 Task: Find connections with filter location Chidawa with filter topic #realestateinvesting with filter profile language French with filter current company Fincare Small Finance Bank with filter school ADITYA INSTITUTE OF TECHNOLOGY & MANAGEMENT, K.Kothuru, Tekkali - 532201, Srikakulam District, A.P(CC-A5) with filter industry Retail Office Equipment with filter service category Budgeting with filter keywords title Reiki Practitioner
Action: Mouse moved to (514, 76)
Screenshot: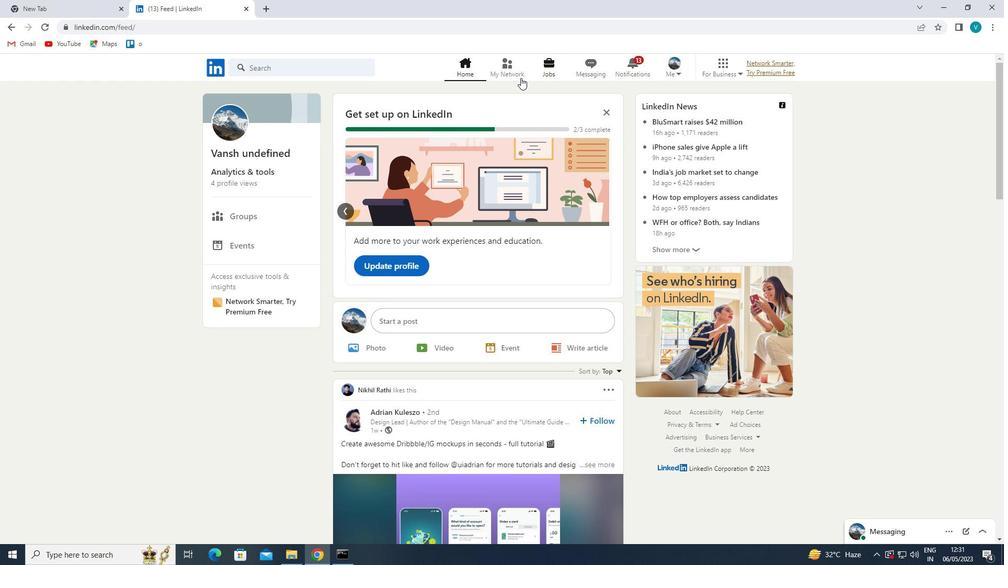 
Action: Mouse pressed left at (514, 76)
Screenshot: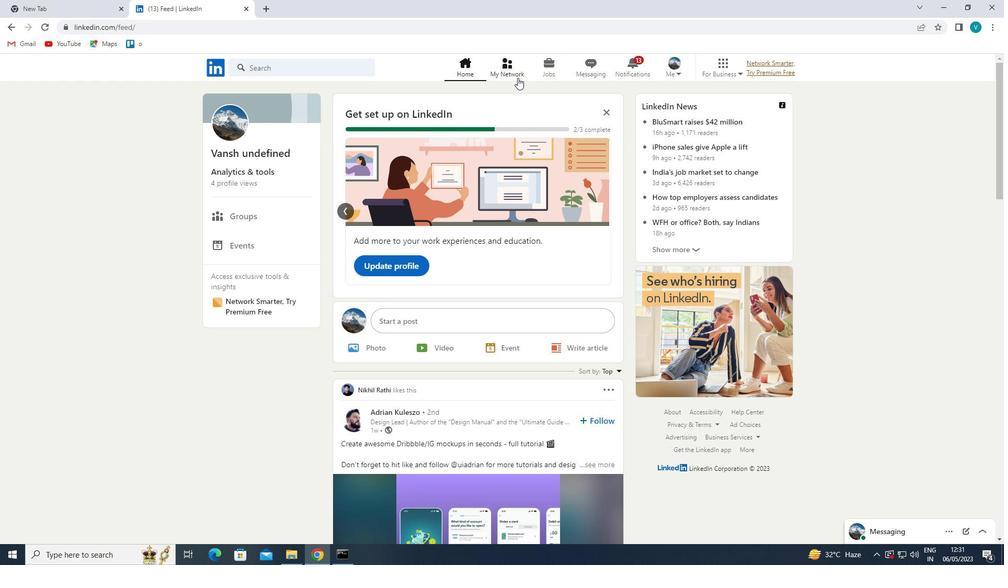 
Action: Mouse moved to (299, 128)
Screenshot: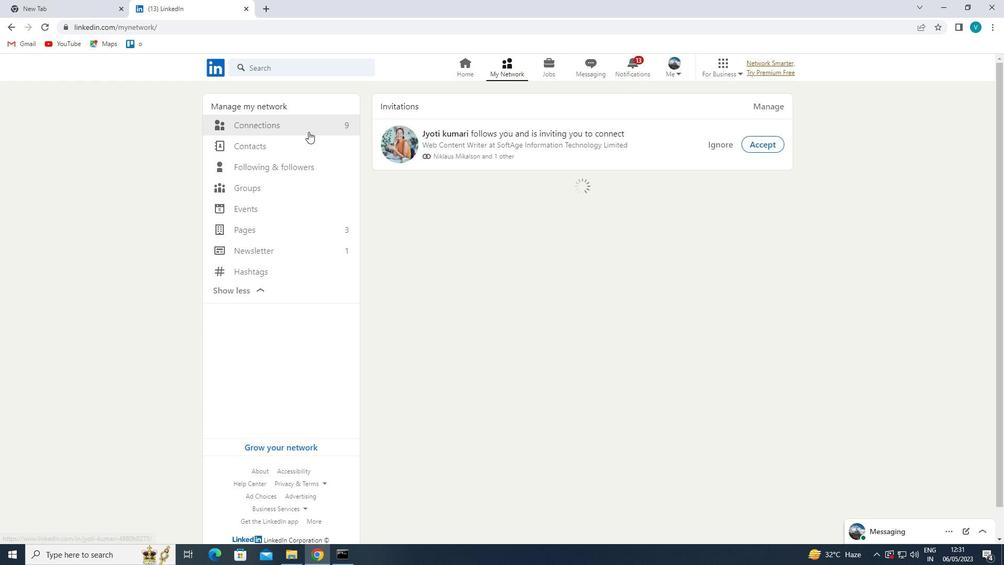 
Action: Mouse pressed left at (299, 128)
Screenshot: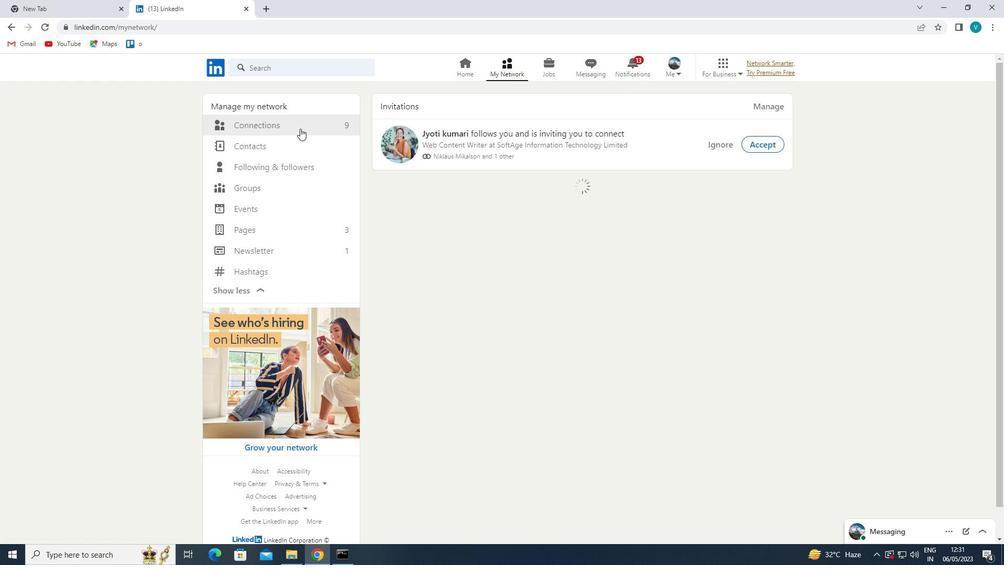 
Action: Mouse moved to (569, 121)
Screenshot: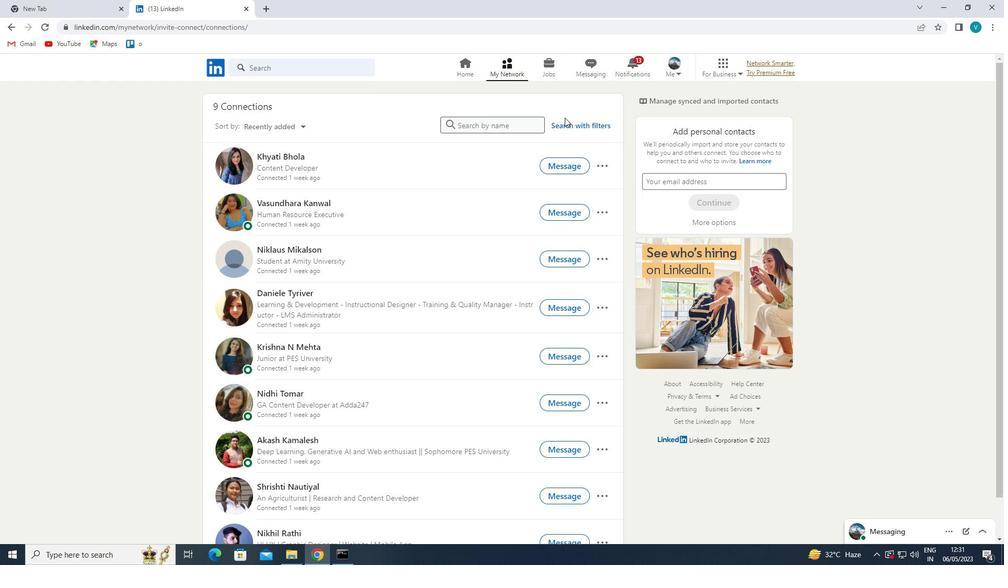 
Action: Mouse pressed left at (569, 121)
Screenshot: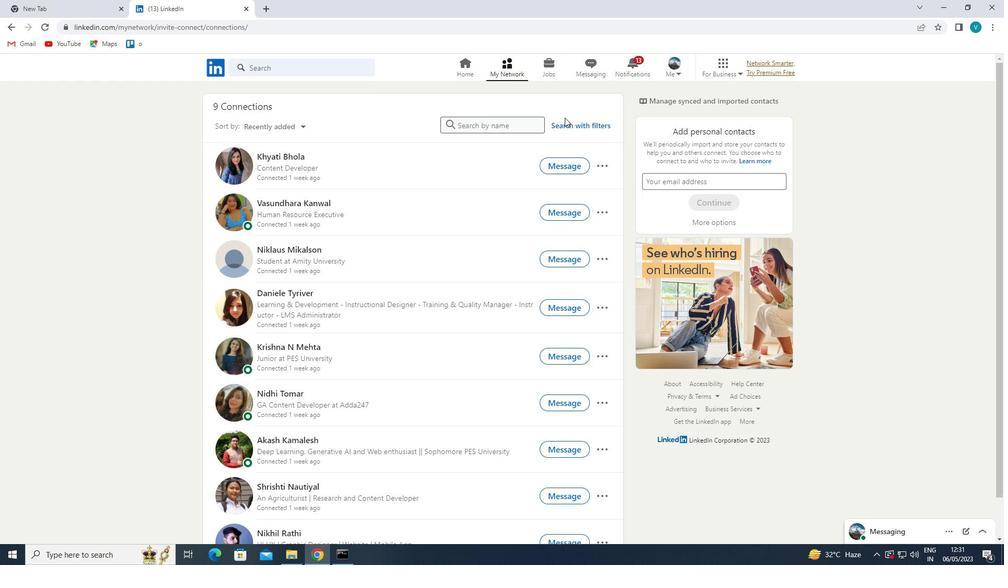 
Action: Mouse moved to (506, 98)
Screenshot: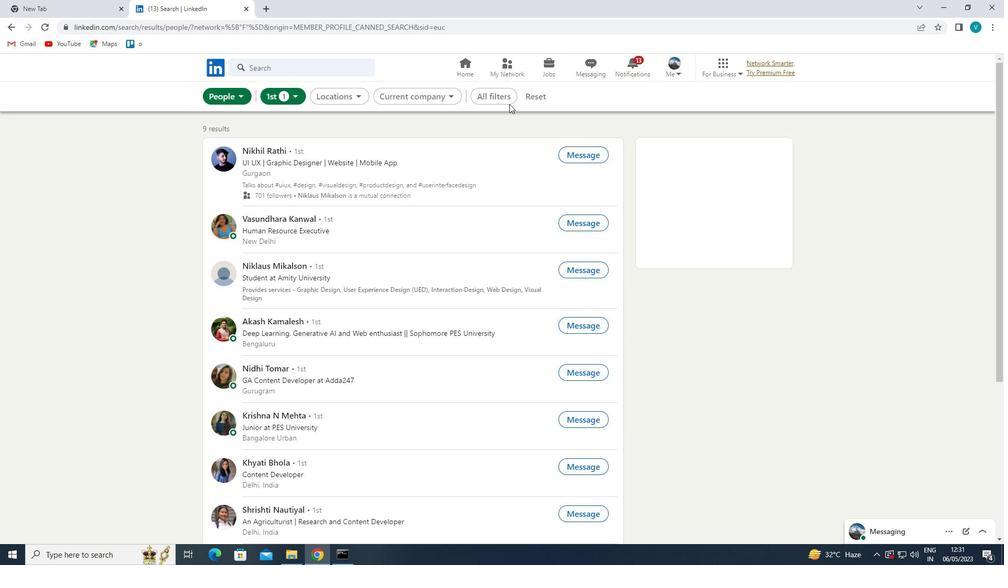 
Action: Mouse pressed left at (506, 98)
Screenshot: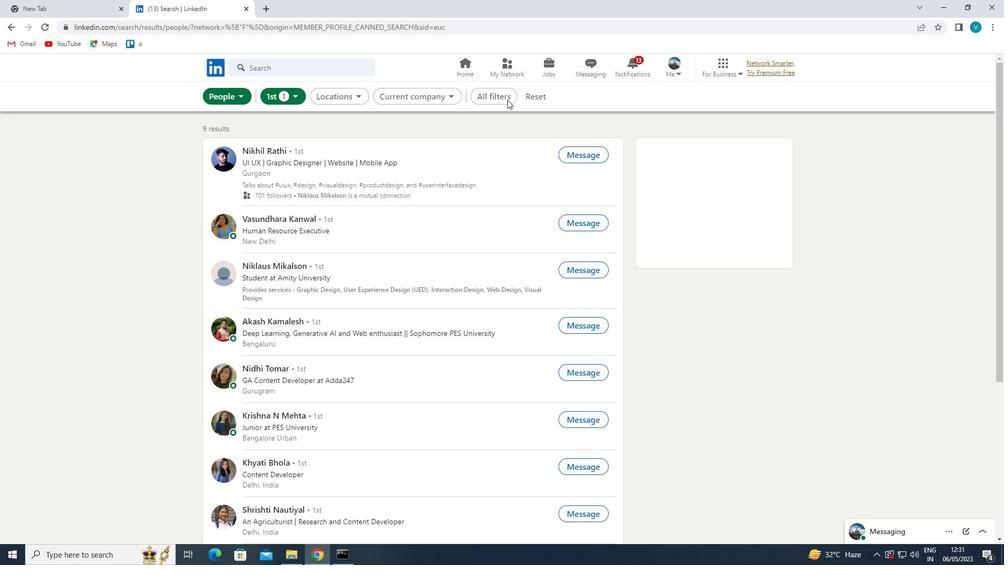 
Action: Mouse moved to (509, 99)
Screenshot: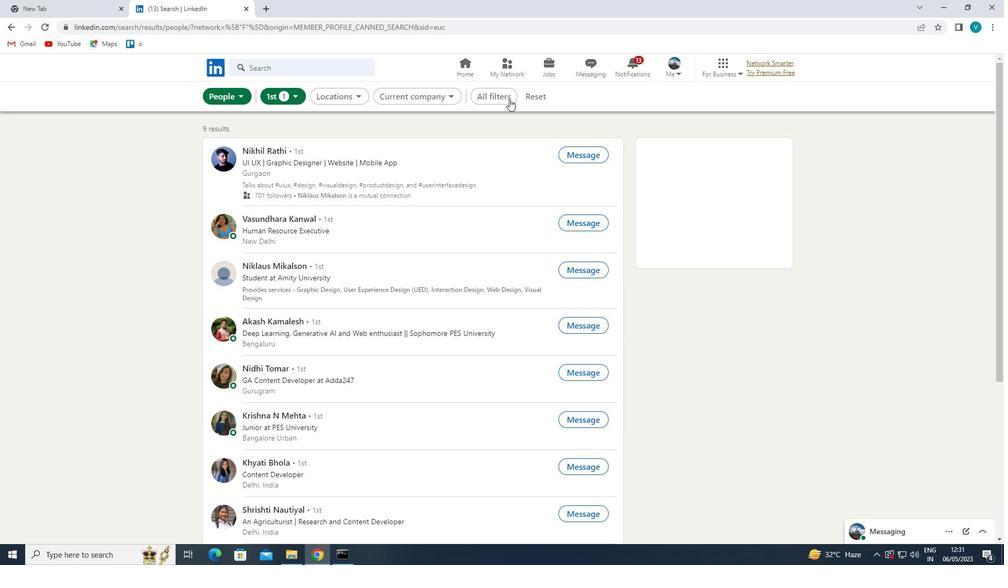 
Action: Mouse pressed left at (509, 99)
Screenshot: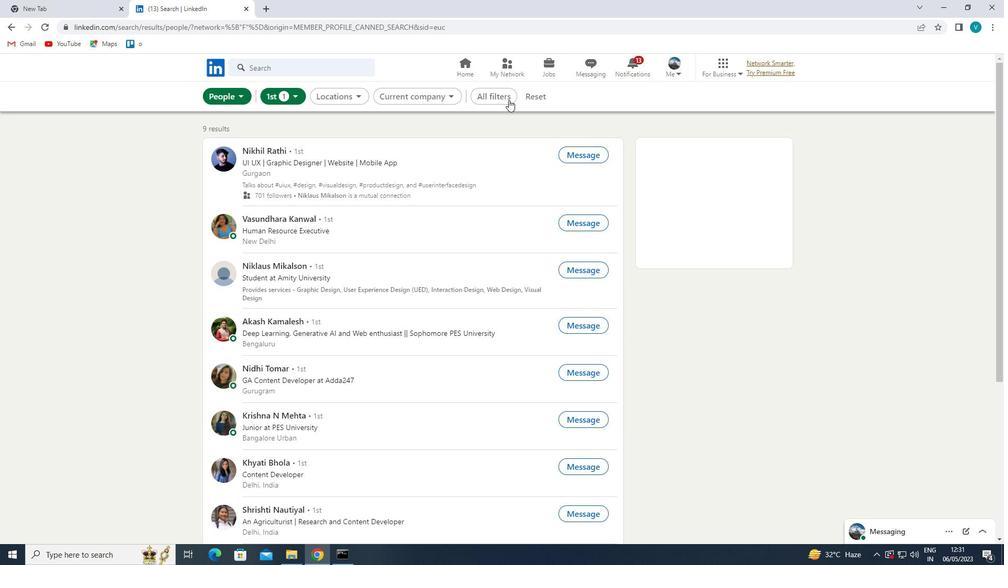 
Action: Mouse moved to (495, 94)
Screenshot: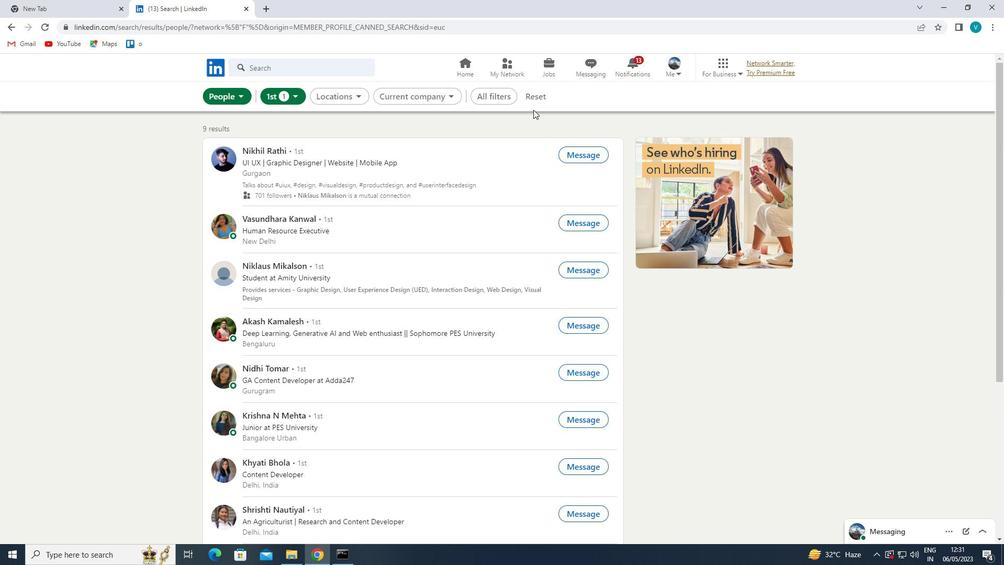 
Action: Mouse pressed left at (495, 94)
Screenshot: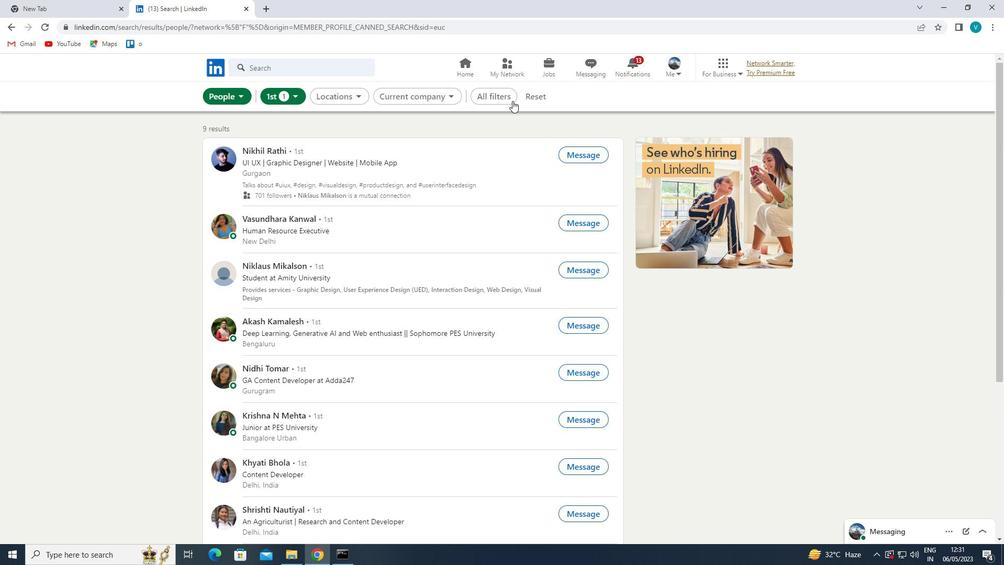 
Action: Mouse moved to (903, 274)
Screenshot: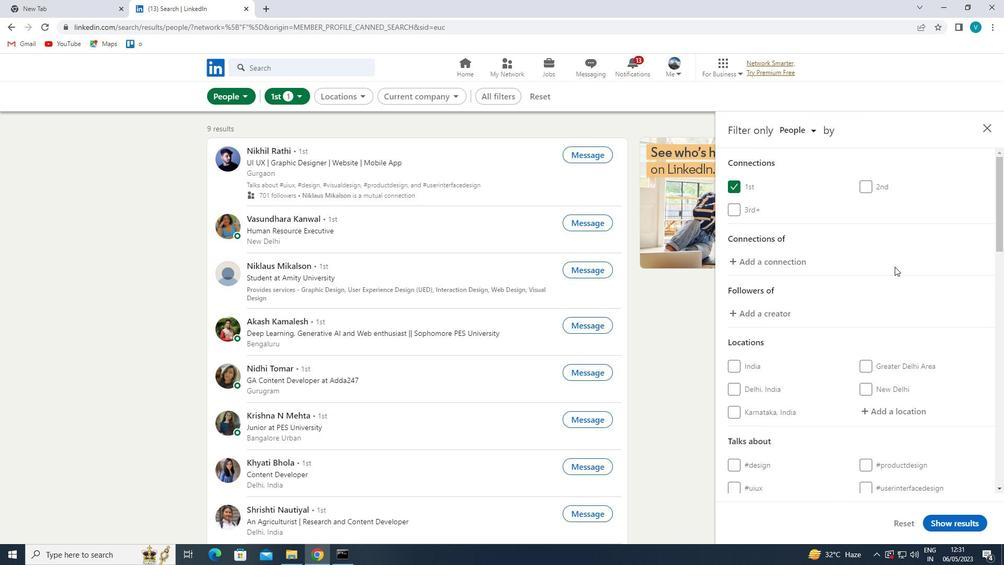 
Action: Mouse scrolled (903, 274) with delta (0, 0)
Screenshot: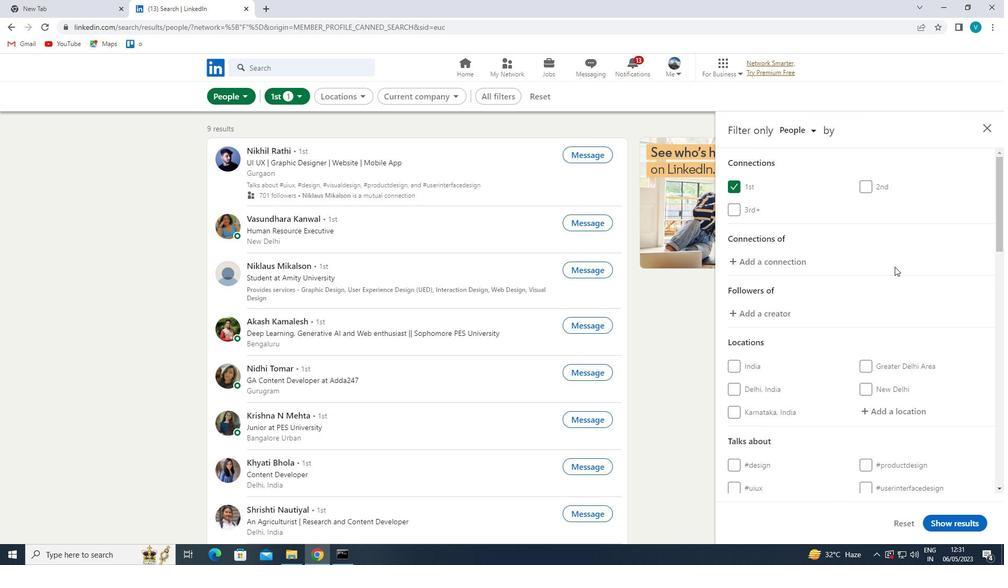
Action: Mouse moved to (903, 275)
Screenshot: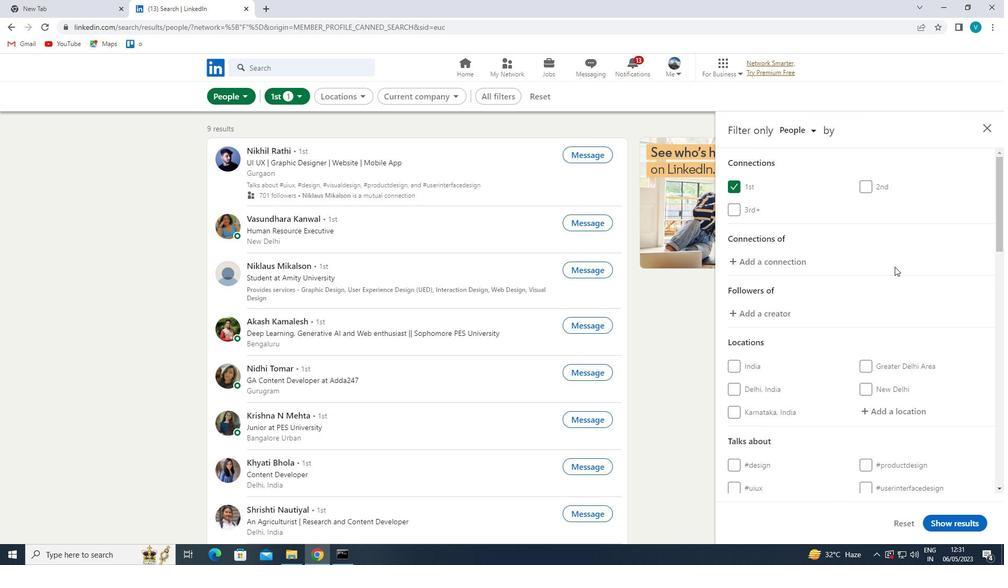
Action: Mouse scrolled (903, 274) with delta (0, 0)
Screenshot: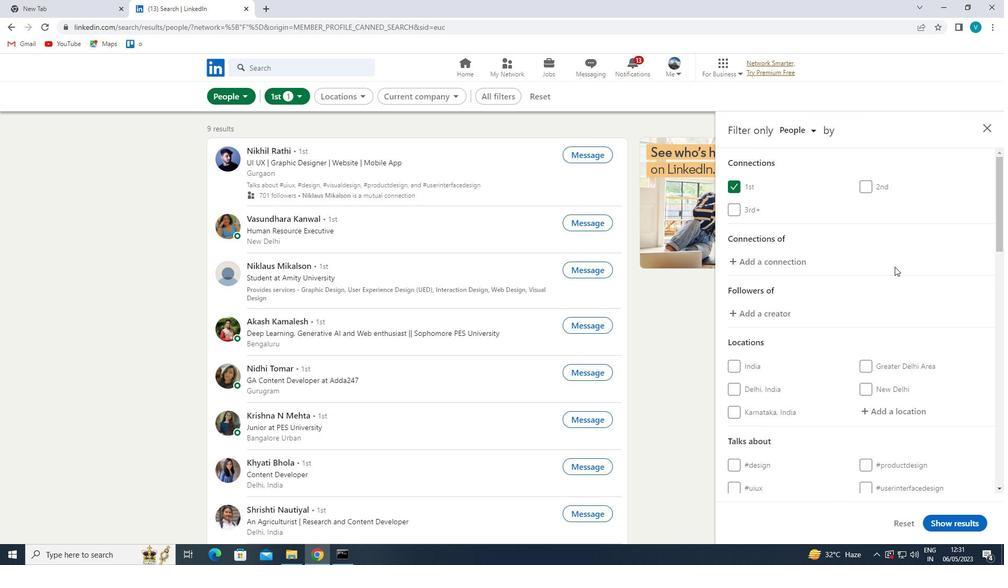 
Action: Mouse moved to (897, 303)
Screenshot: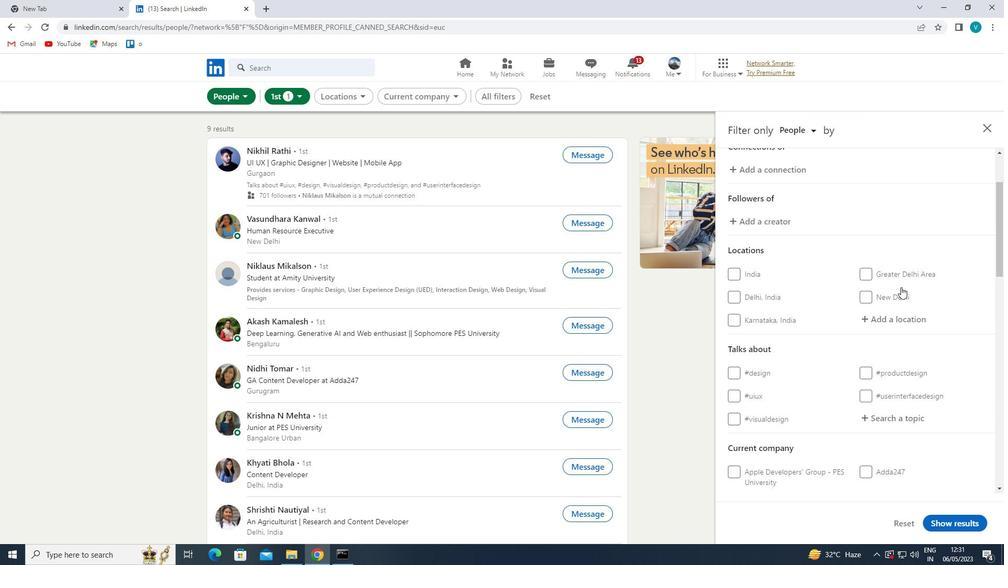 
Action: Mouse pressed left at (897, 303)
Screenshot: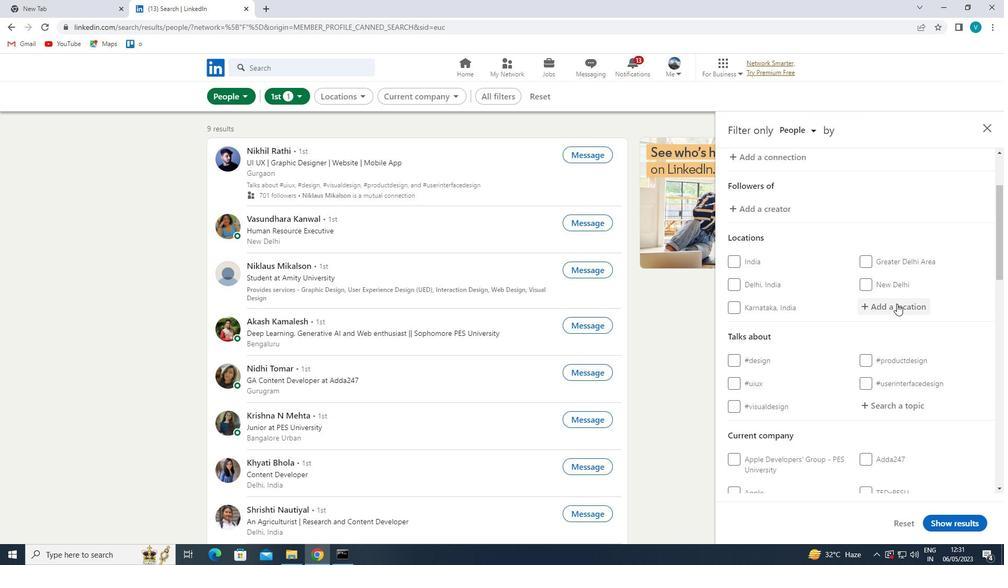 
Action: Mouse moved to (893, 304)
Screenshot: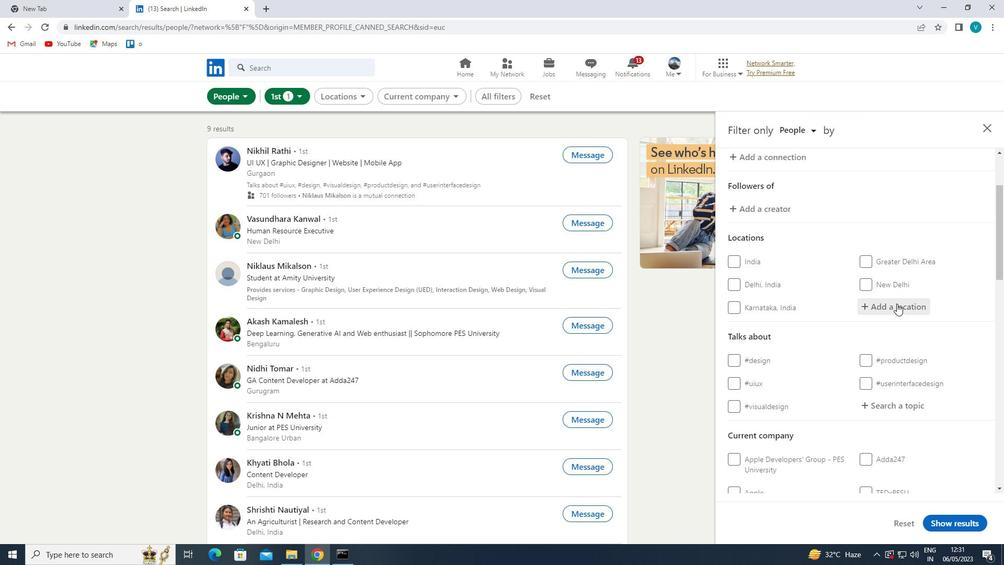 
Action: Key pressed <Key.shift>CHIDAWA
Screenshot: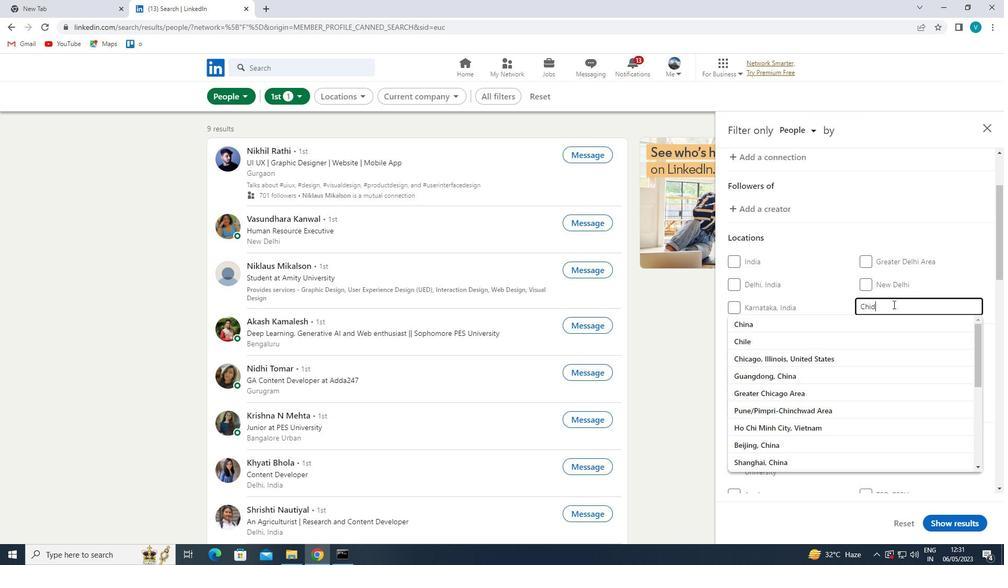 
Action: Mouse moved to (865, 324)
Screenshot: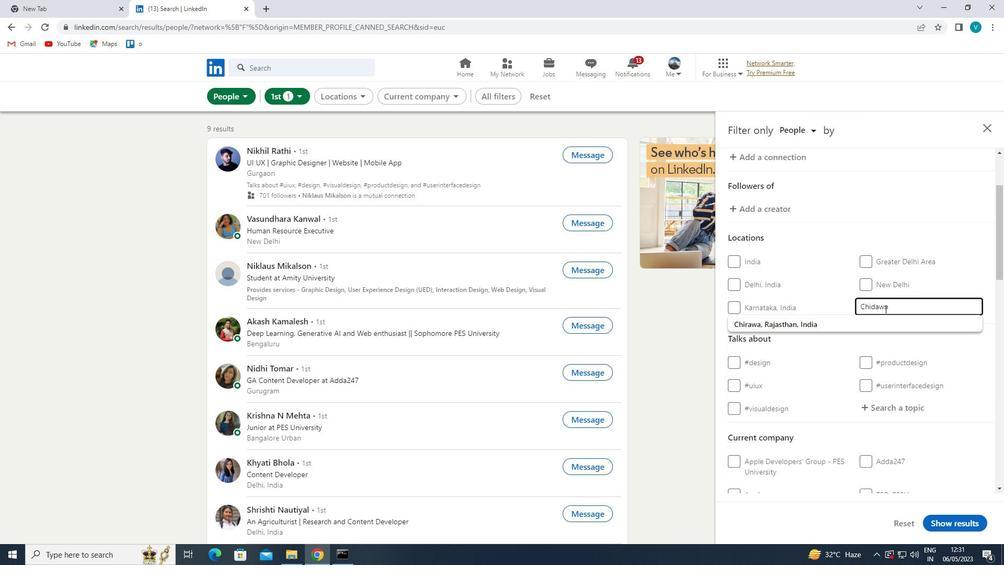 
Action: Mouse pressed left at (865, 324)
Screenshot: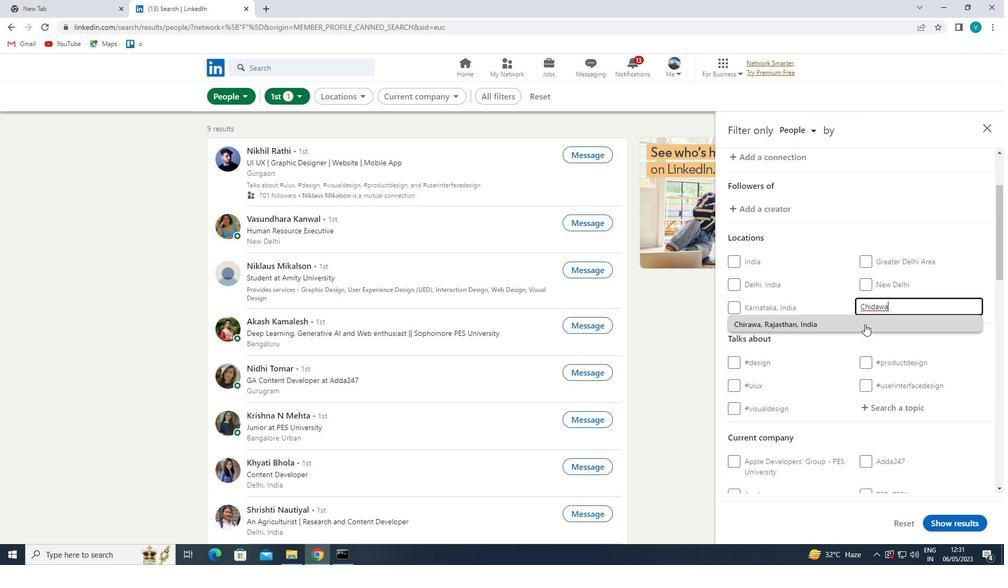 
Action: Mouse moved to (863, 325)
Screenshot: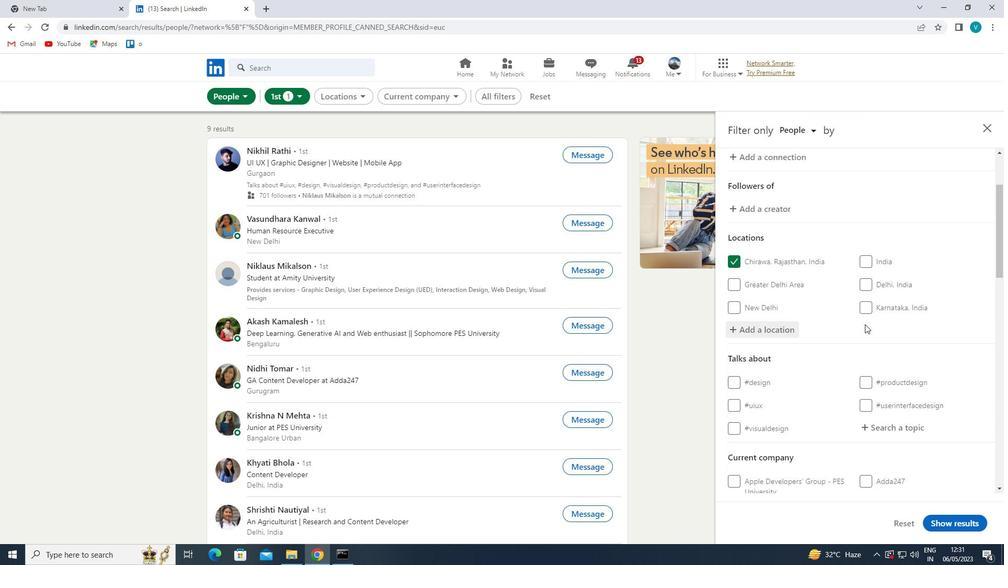 
Action: Mouse scrolled (863, 324) with delta (0, 0)
Screenshot: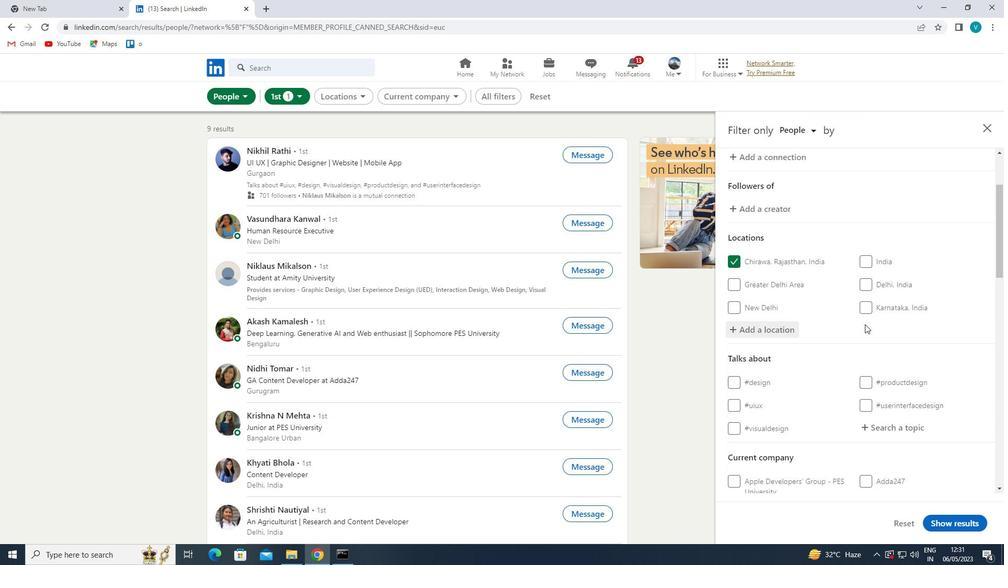 
Action: Mouse scrolled (863, 324) with delta (0, 0)
Screenshot: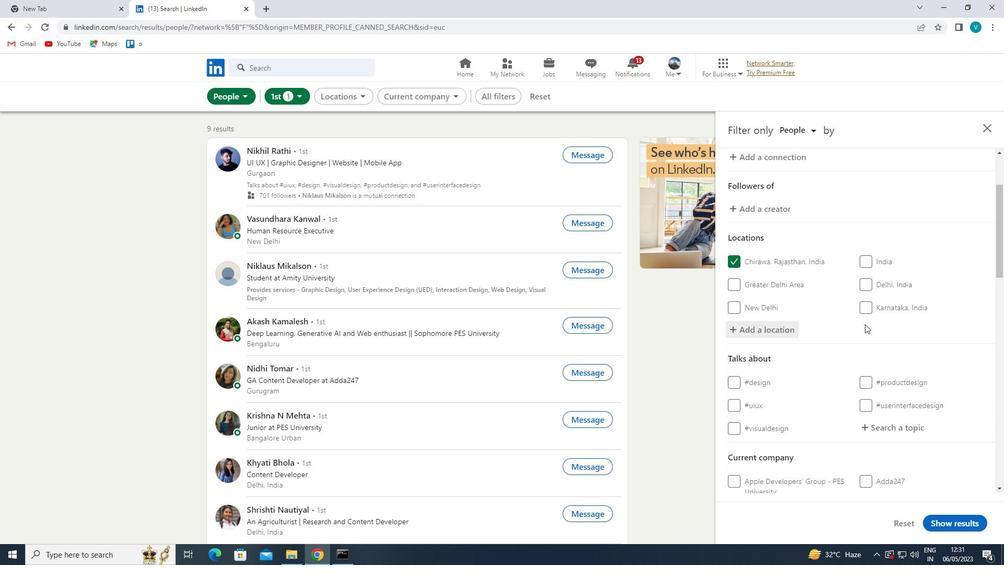 
Action: Mouse moved to (898, 330)
Screenshot: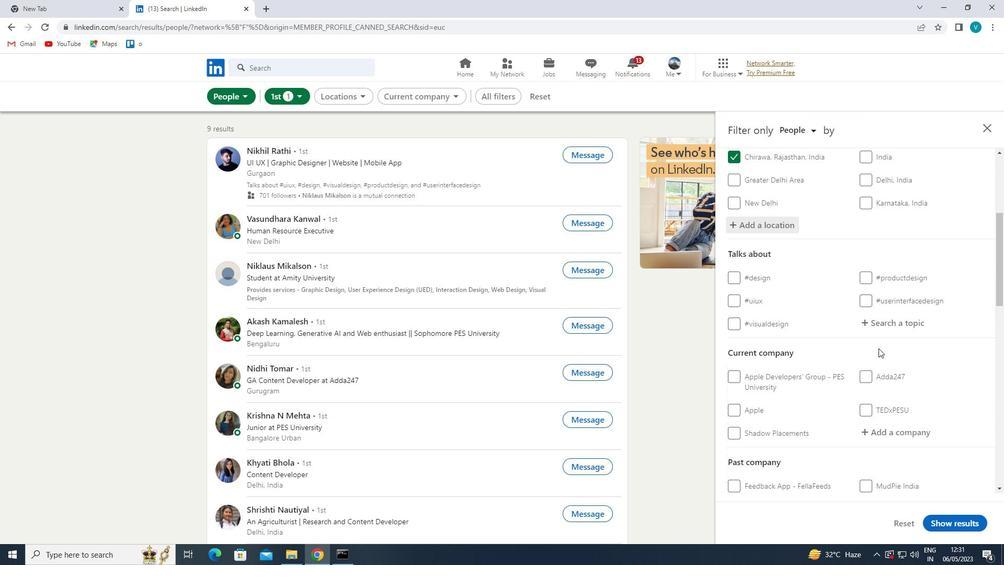 
Action: Mouse pressed left at (898, 330)
Screenshot: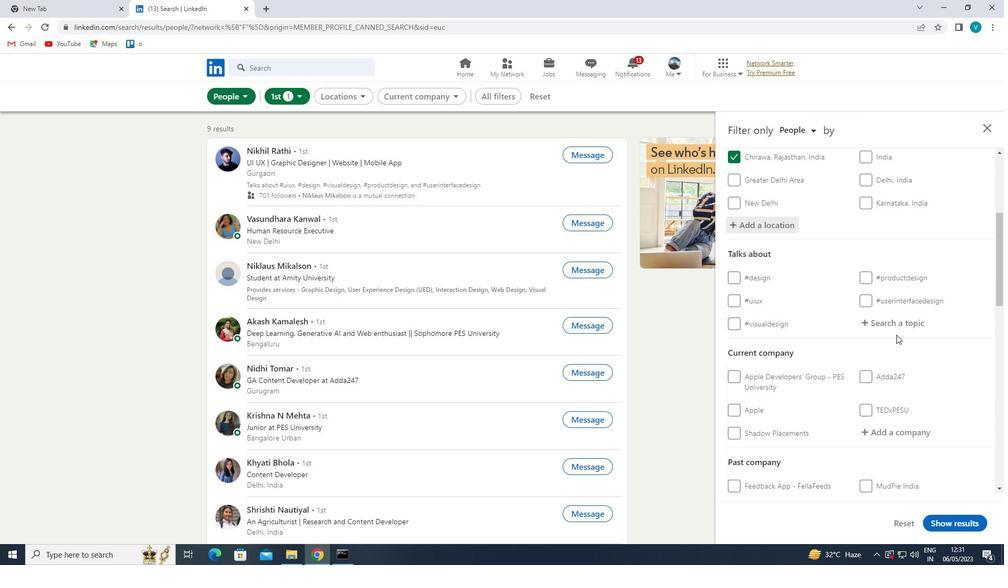 
Action: Mouse moved to (901, 328)
Screenshot: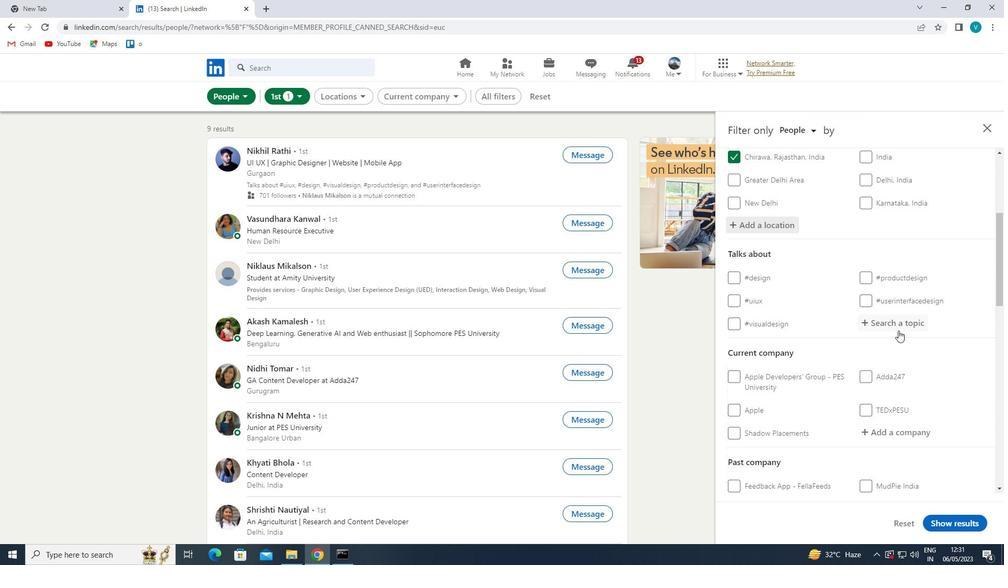 
Action: Key pressed REALEASTAR<Key.backspace>TEINVESTING
Screenshot: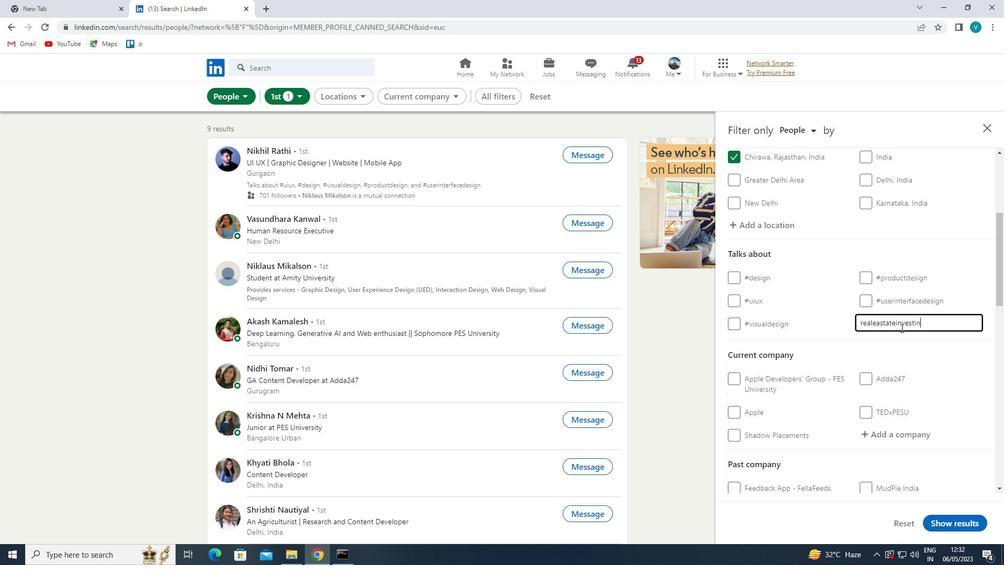 
Action: Mouse moved to (875, 342)
Screenshot: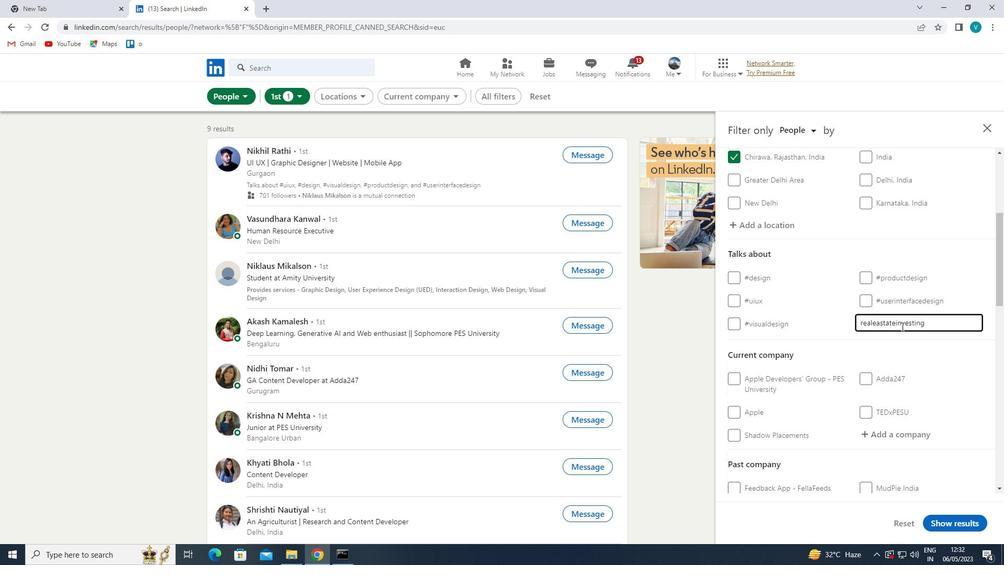 
Action: Mouse pressed left at (875, 342)
Screenshot: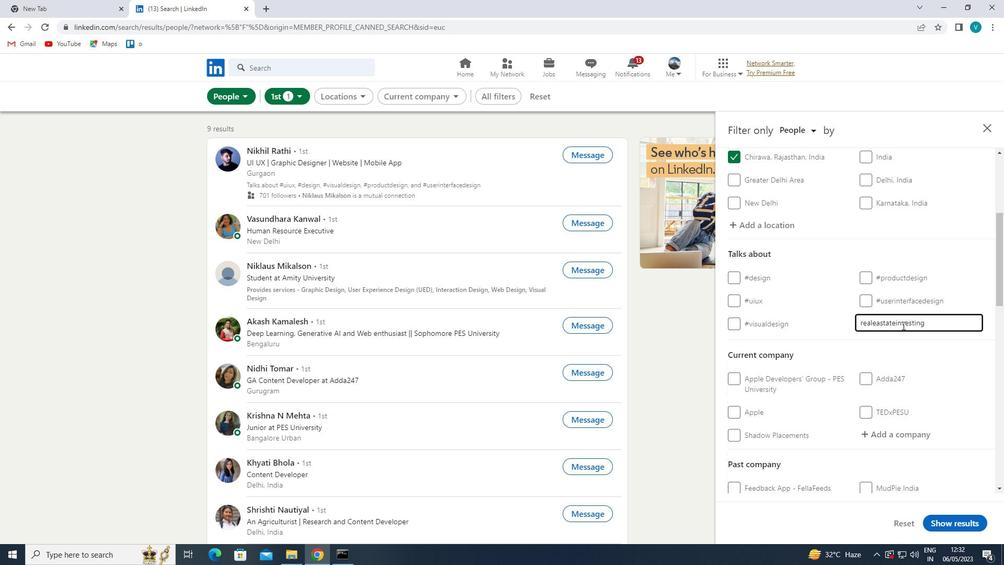 
Action: Mouse scrolled (875, 342) with delta (0, 0)
Screenshot: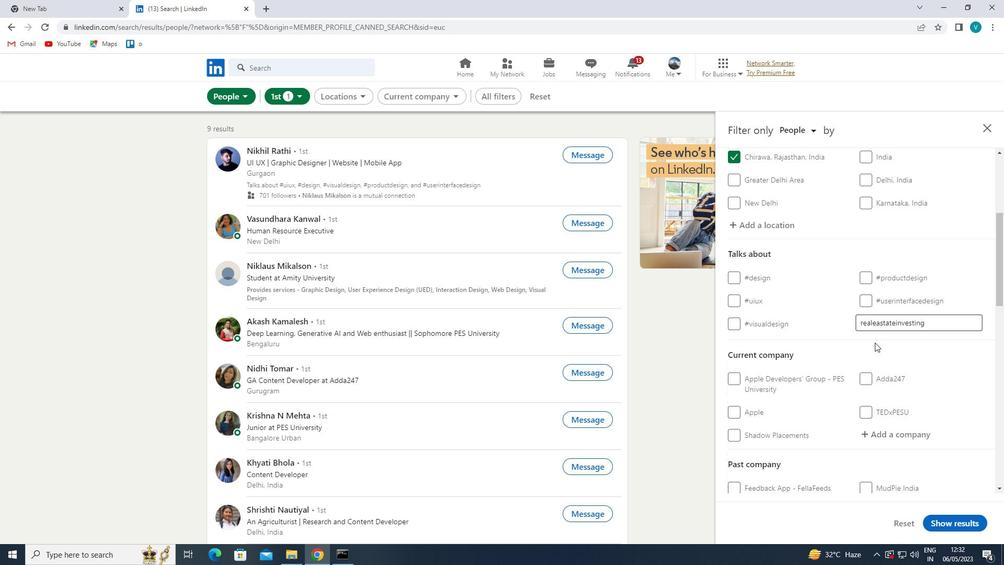 
Action: Mouse scrolled (875, 342) with delta (0, 0)
Screenshot: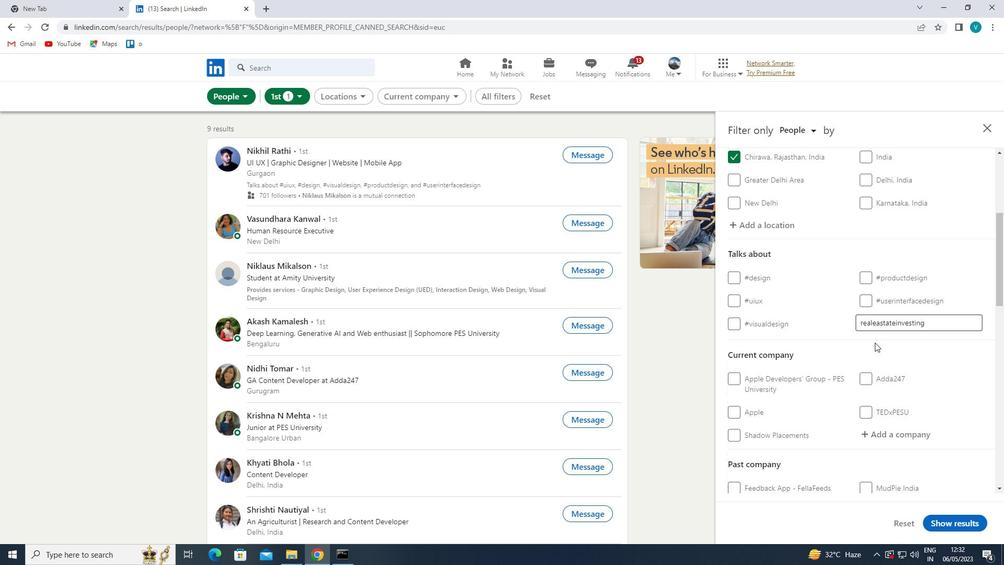 
Action: Mouse moved to (895, 337)
Screenshot: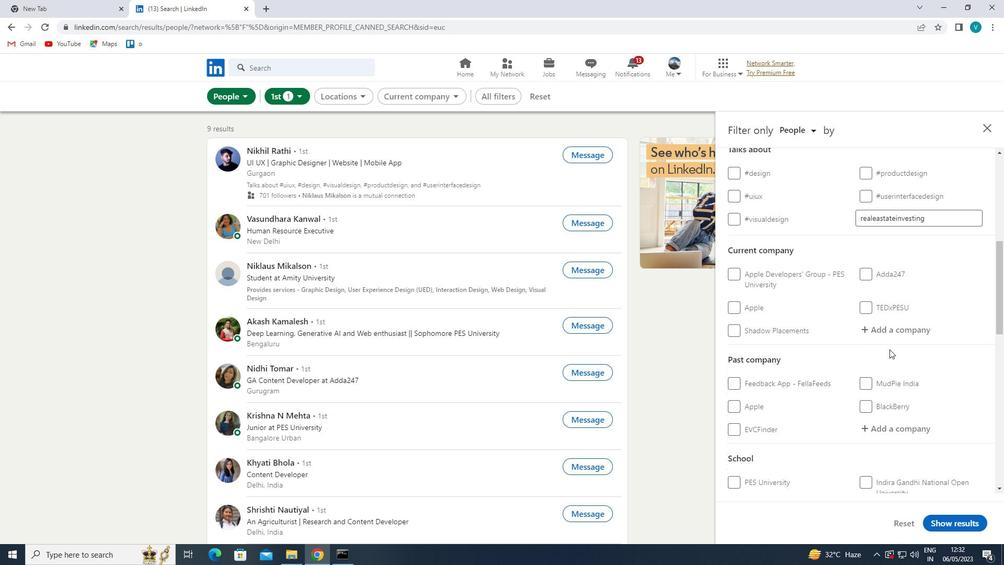 
Action: Mouse pressed left at (895, 337)
Screenshot: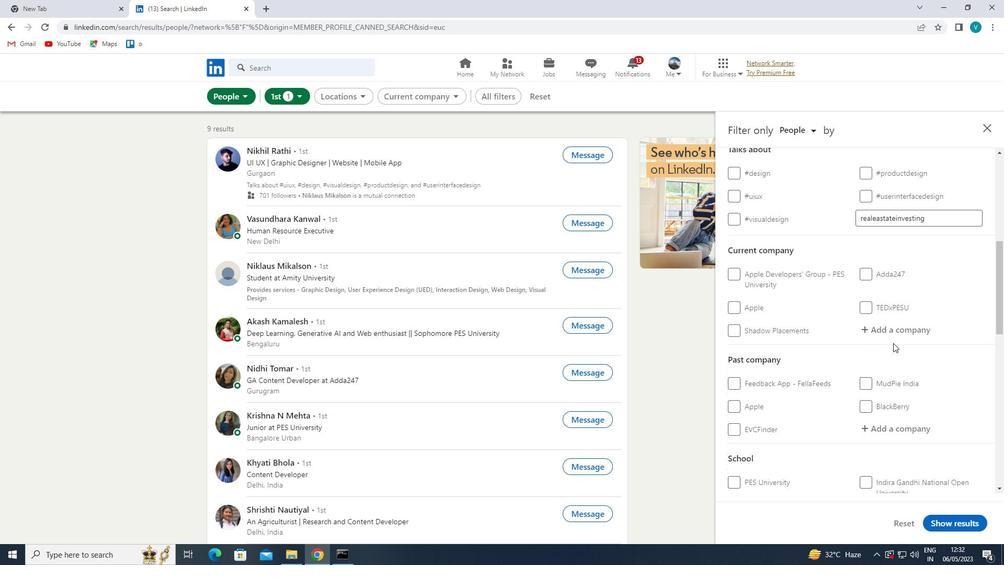 
Action: Mouse moved to (898, 334)
Screenshot: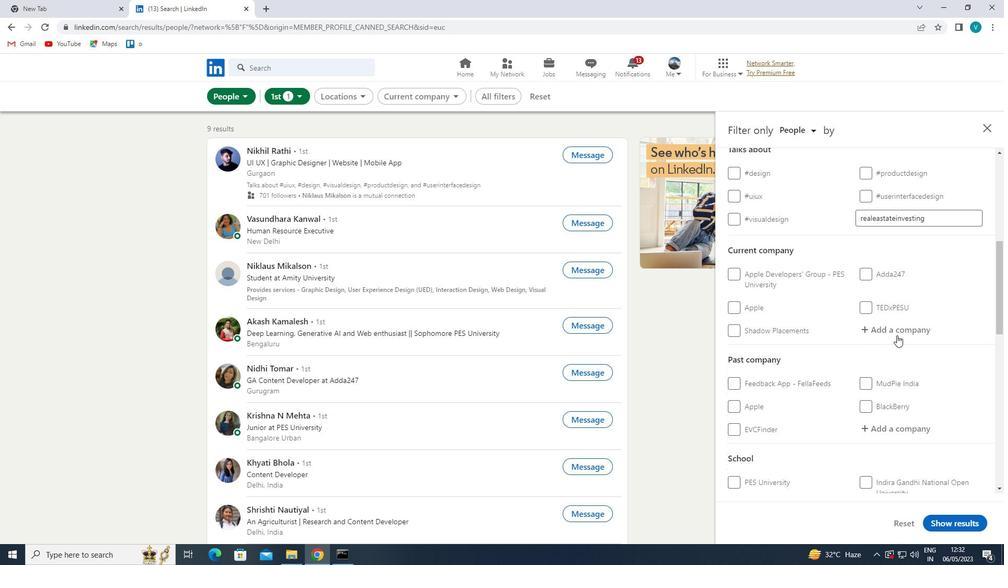 
Action: Mouse pressed left at (898, 334)
Screenshot: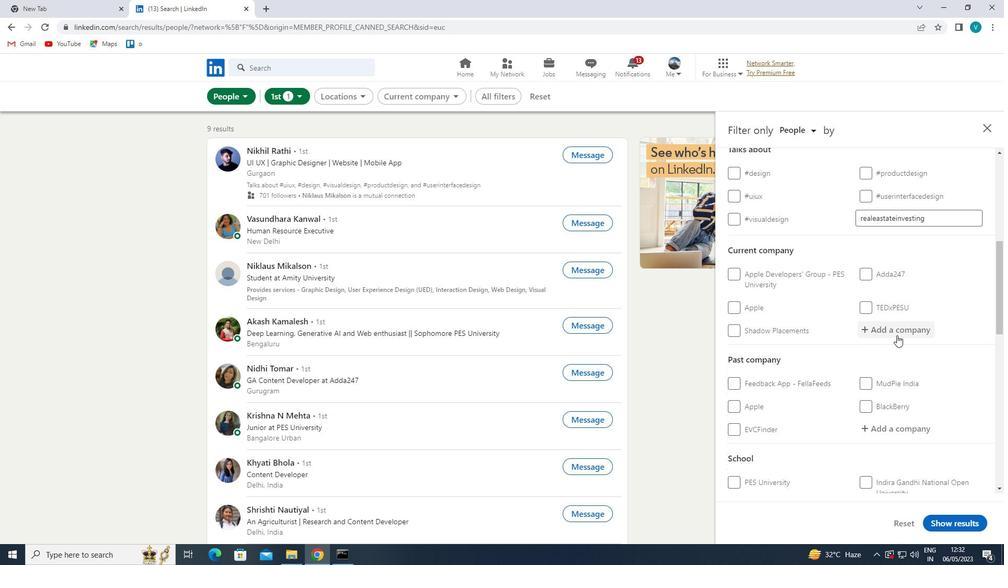 
Action: Key pressed <Key.shift>FINCARE
Screenshot: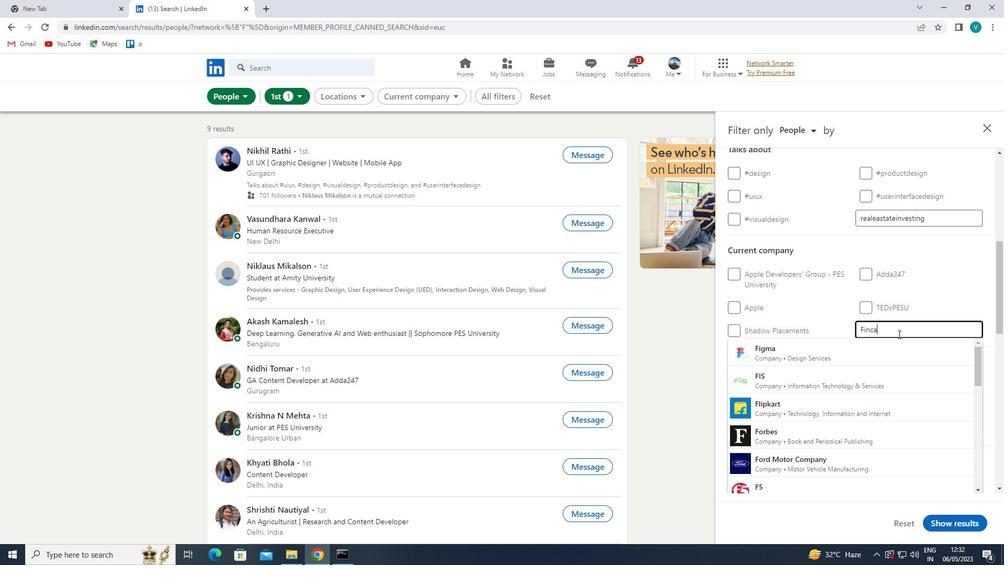
Action: Mouse moved to (888, 341)
Screenshot: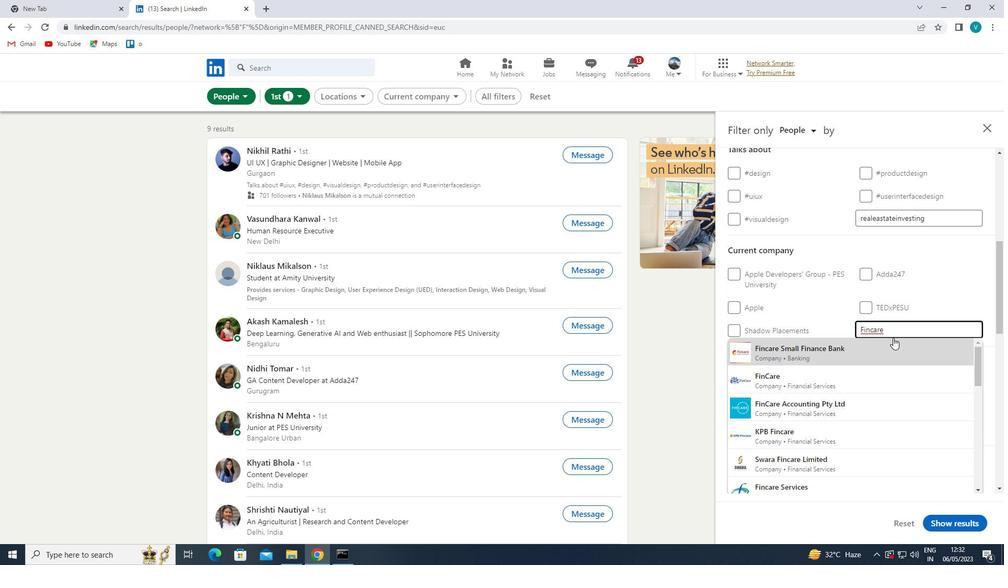 
Action: Mouse pressed left at (888, 341)
Screenshot: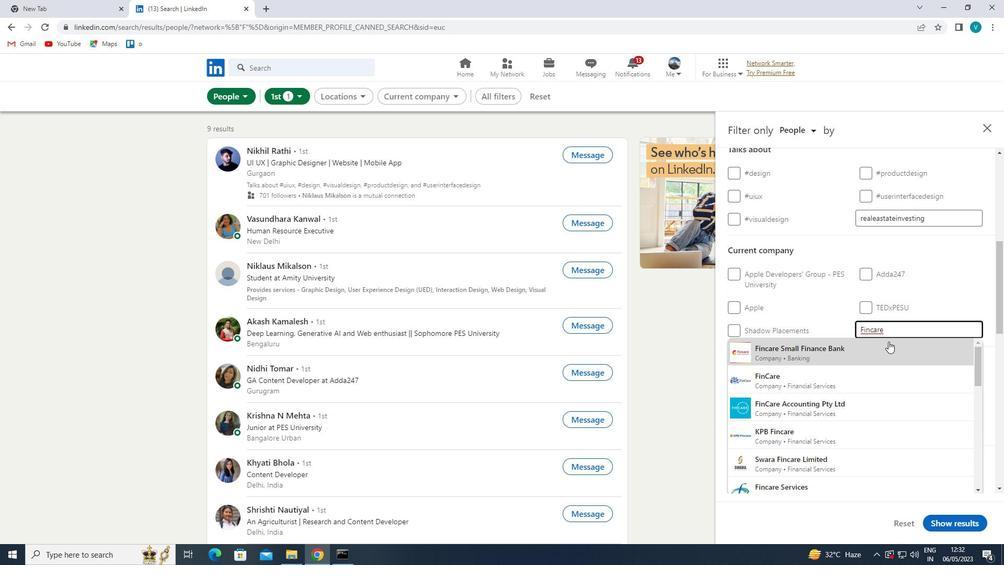 
Action: Mouse scrolled (888, 341) with delta (0, 0)
Screenshot: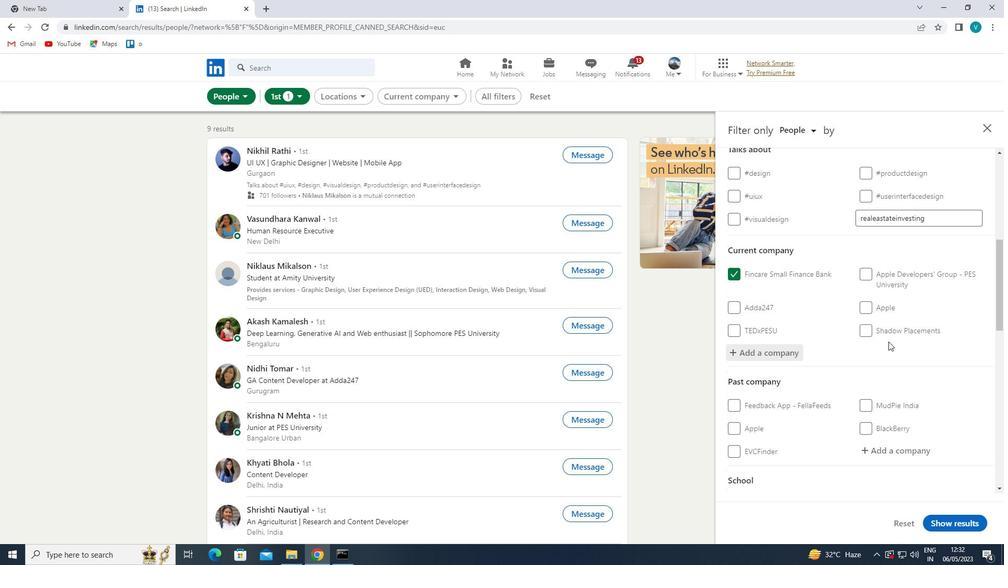 
Action: Mouse scrolled (888, 341) with delta (0, 0)
Screenshot: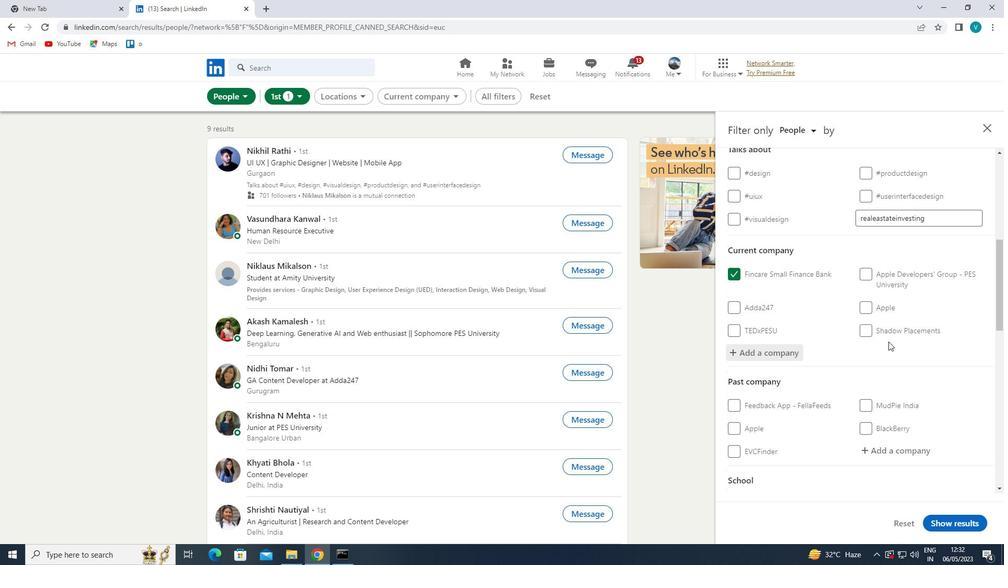 
Action: Mouse moved to (888, 342)
Screenshot: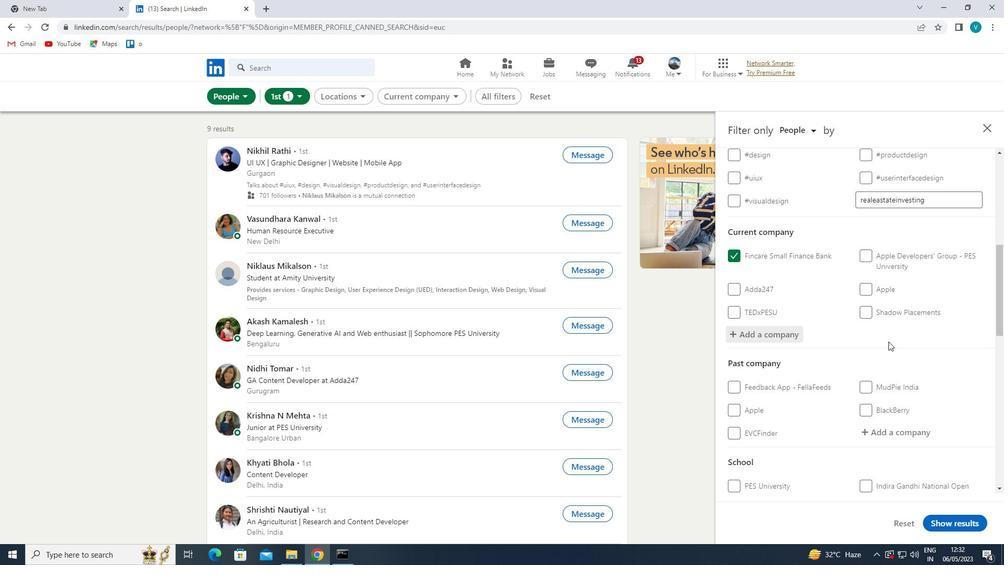 
Action: Mouse scrolled (888, 341) with delta (0, 0)
Screenshot: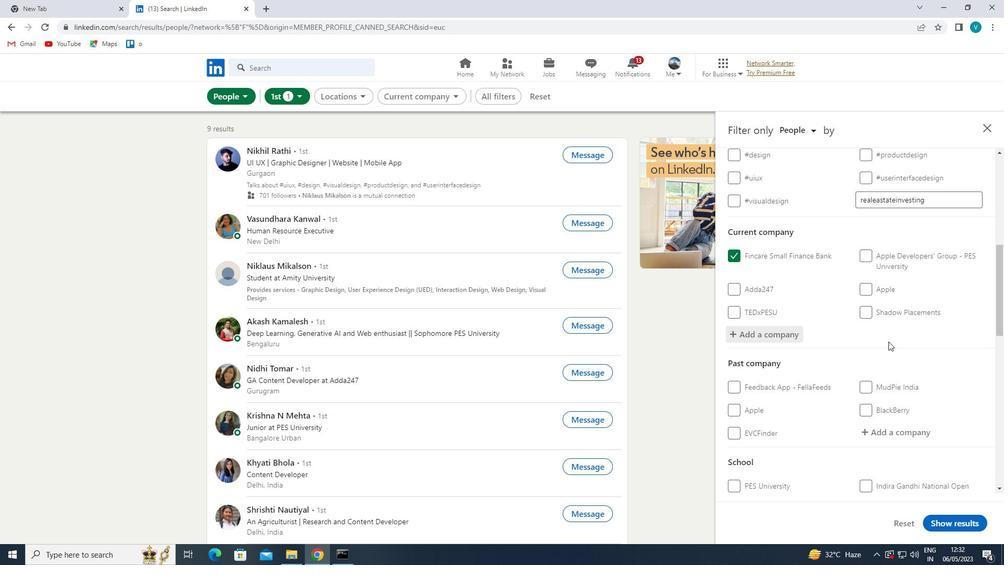 
Action: Mouse moved to (890, 345)
Screenshot: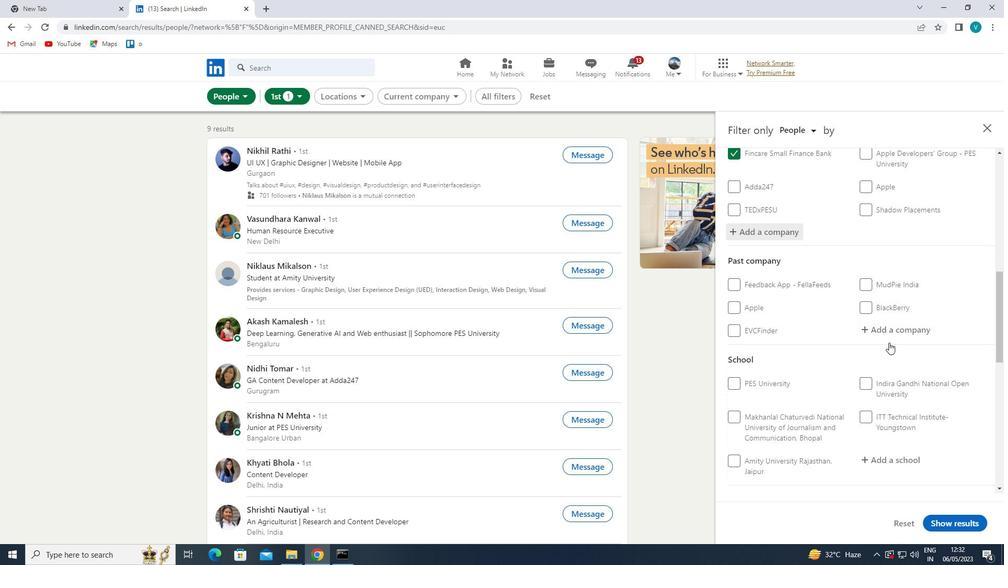 
Action: Mouse scrolled (890, 344) with delta (0, 0)
Screenshot: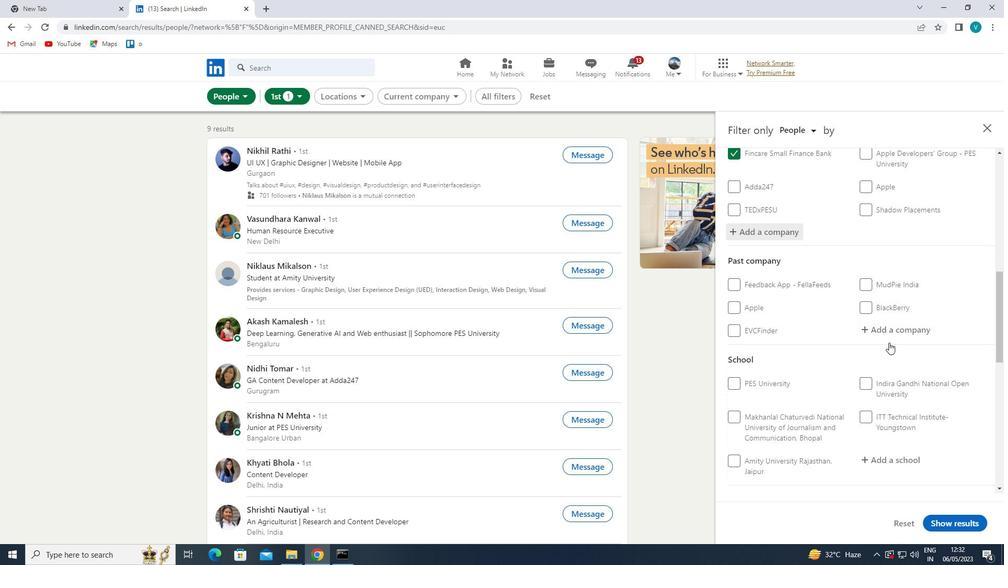 
Action: Mouse moved to (893, 368)
Screenshot: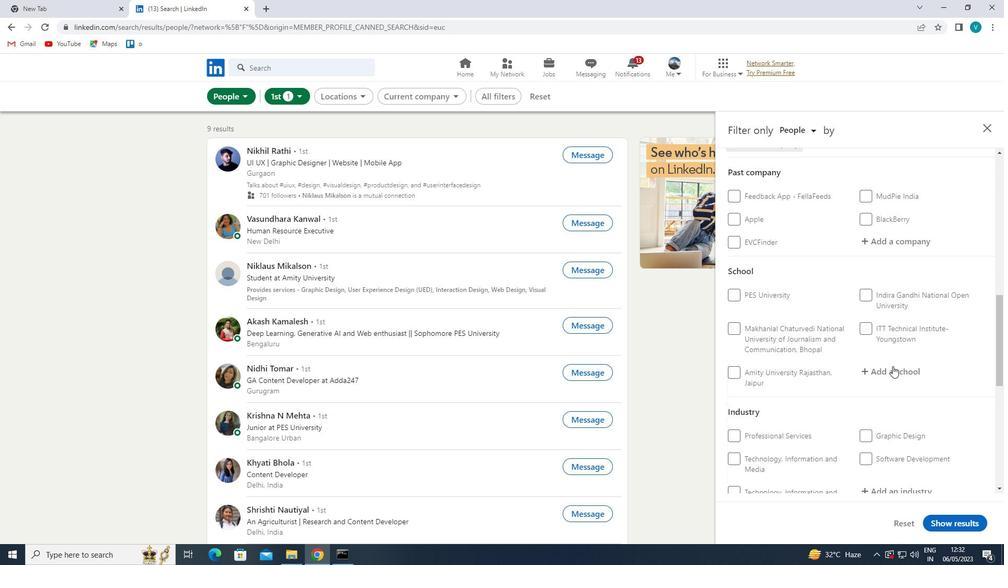 
Action: Mouse pressed left at (893, 368)
Screenshot: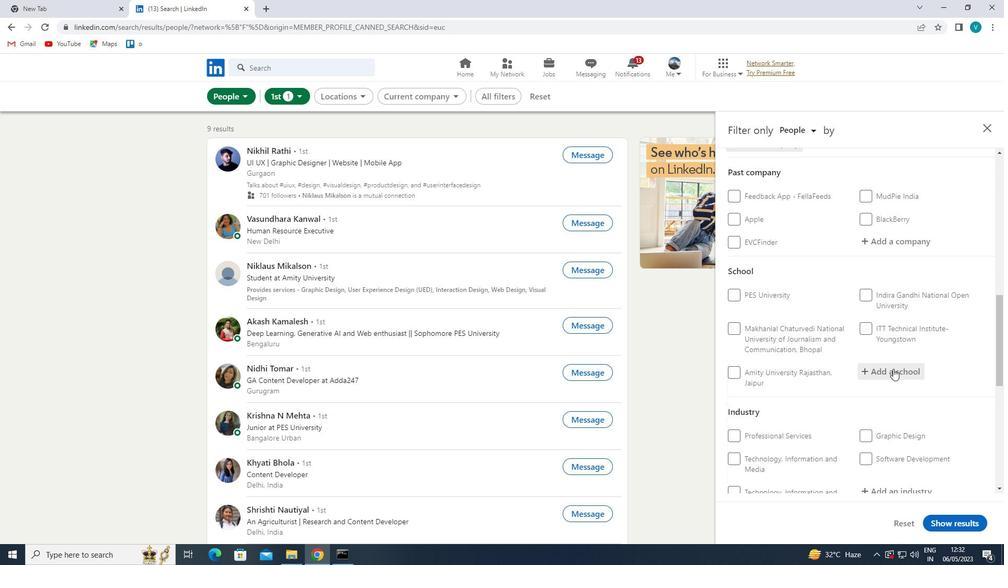 
Action: Key pressed <Key.shift>ADITYA
Screenshot: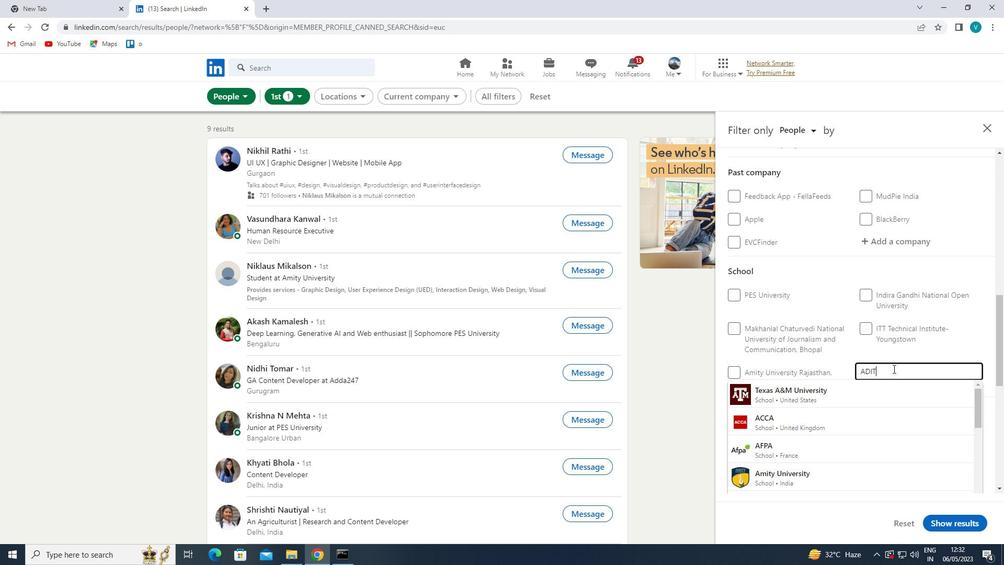 
Action: Mouse moved to (893, 369)
Screenshot: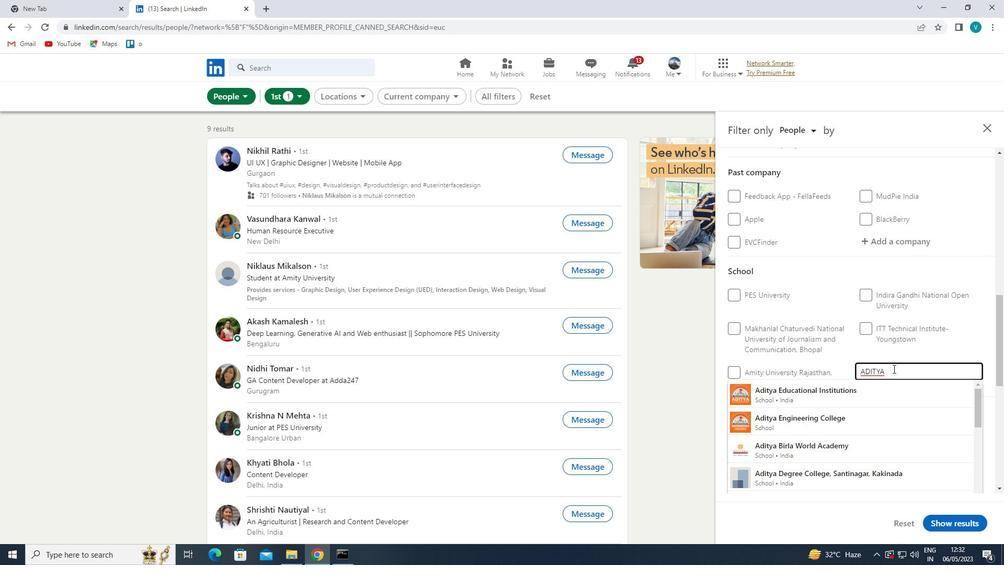 
Action: Key pressed <Key.space>
Screenshot: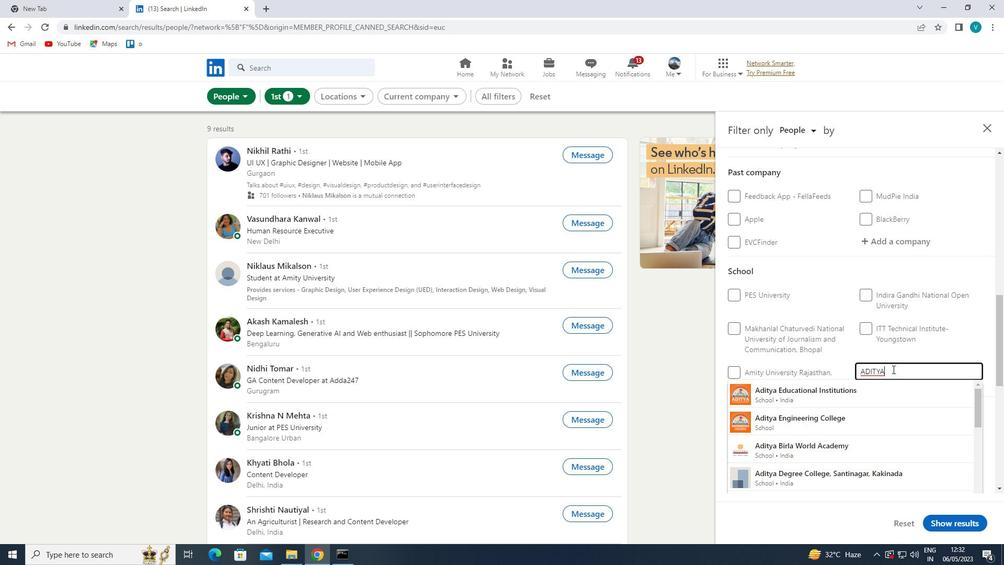
Action: Mouse moved to (893, 369)
Screenshot: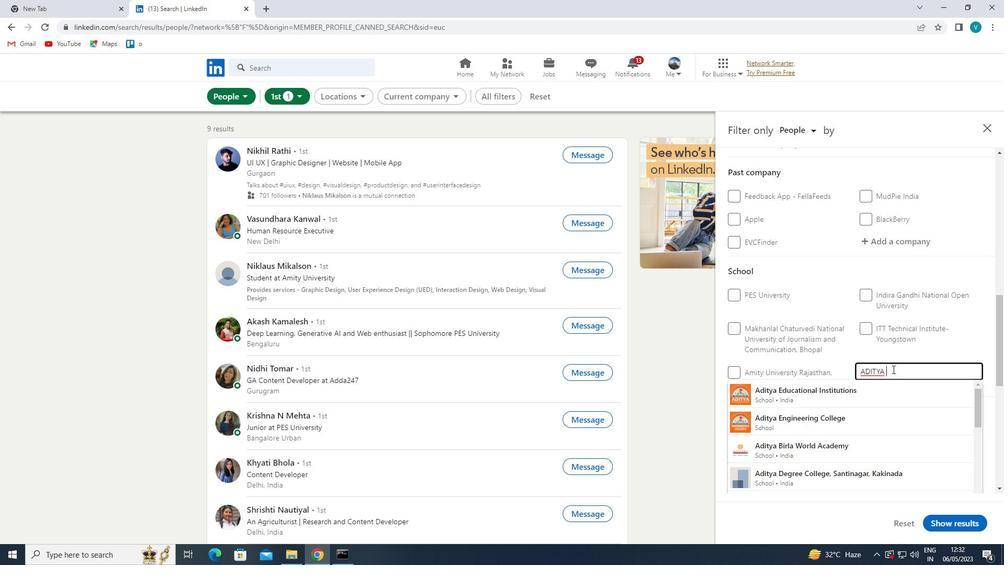 
Action: Key pressed <Key.shift><Key.shift><Key.shift><Key.shift>INSTI
Screenshot: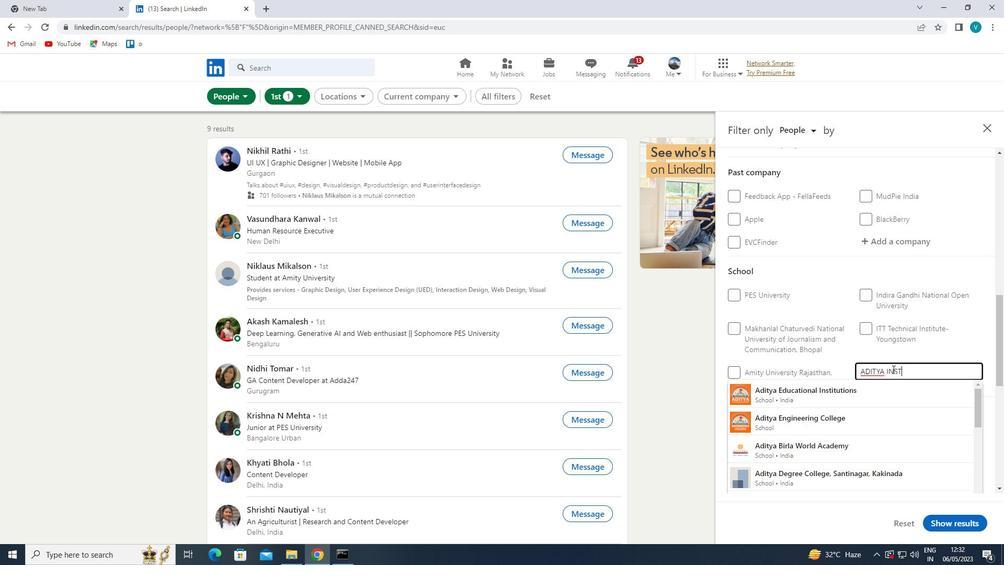 
Action: Mouse moved to (892, 369)
Screenshot: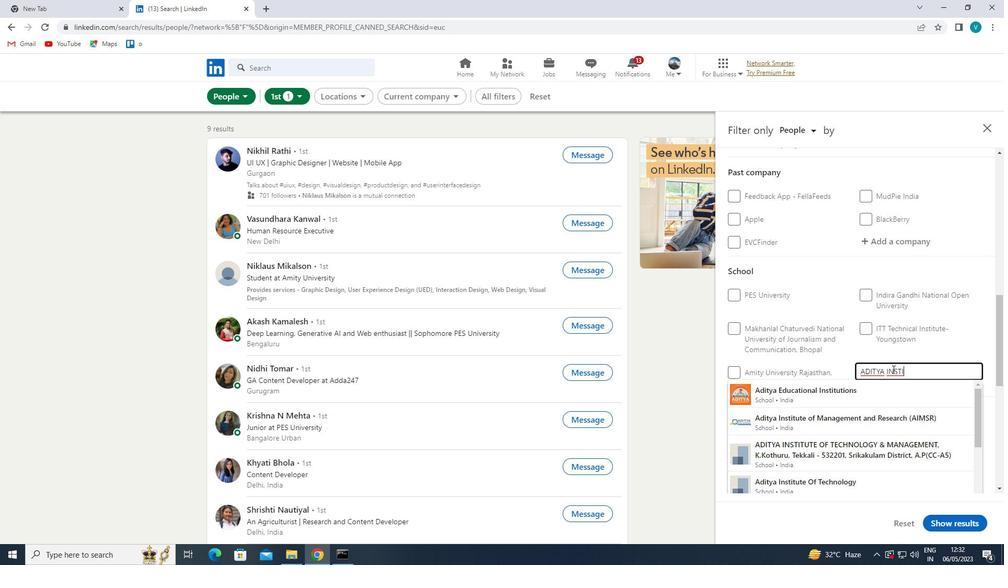 
Action: Key pressed <Key.shift>TU<Key.shift>TE<Key.space><Key.shift>OF<Key.space>
Screenshot: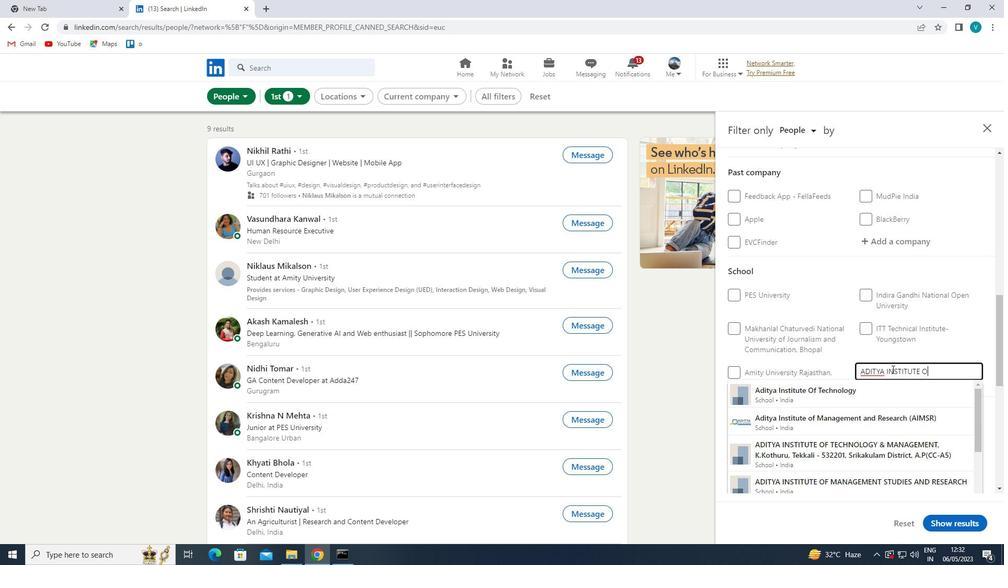 
Action: Mouse moved to (872, 438)
Screenshot: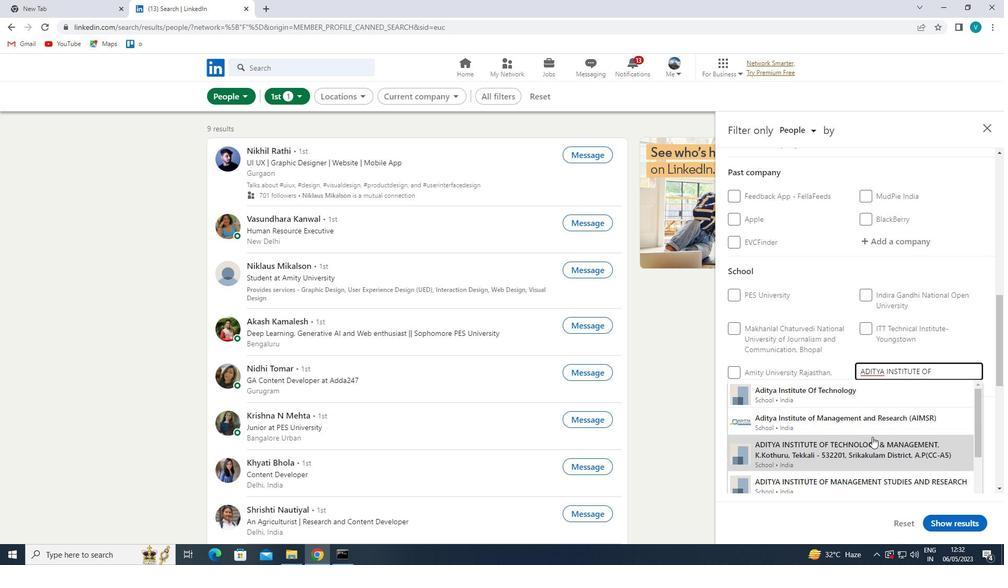 
Action: Mouse pressed left at (872, 438)
Screenshot: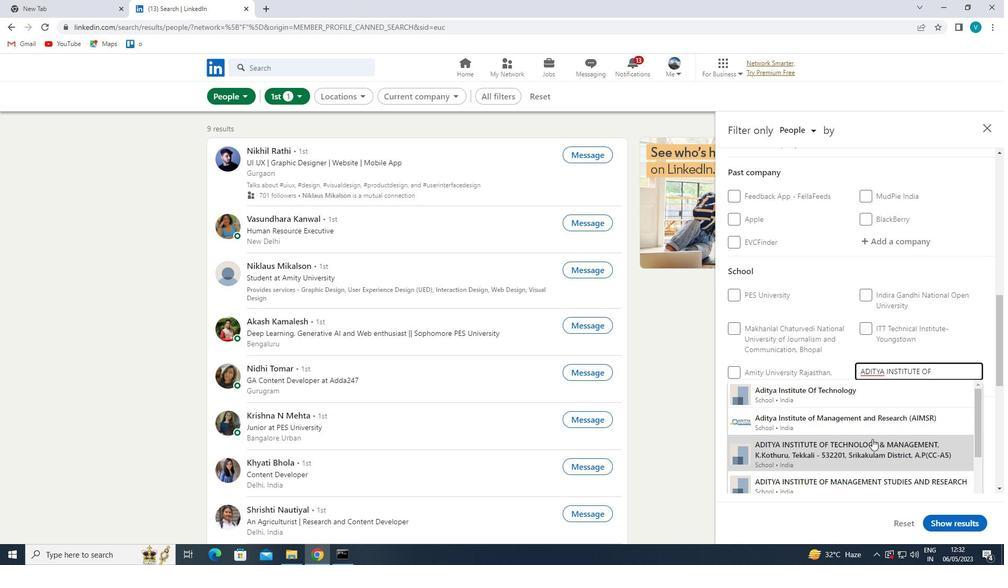 
Action: Mouse moved to (881, 421)
Screenshot: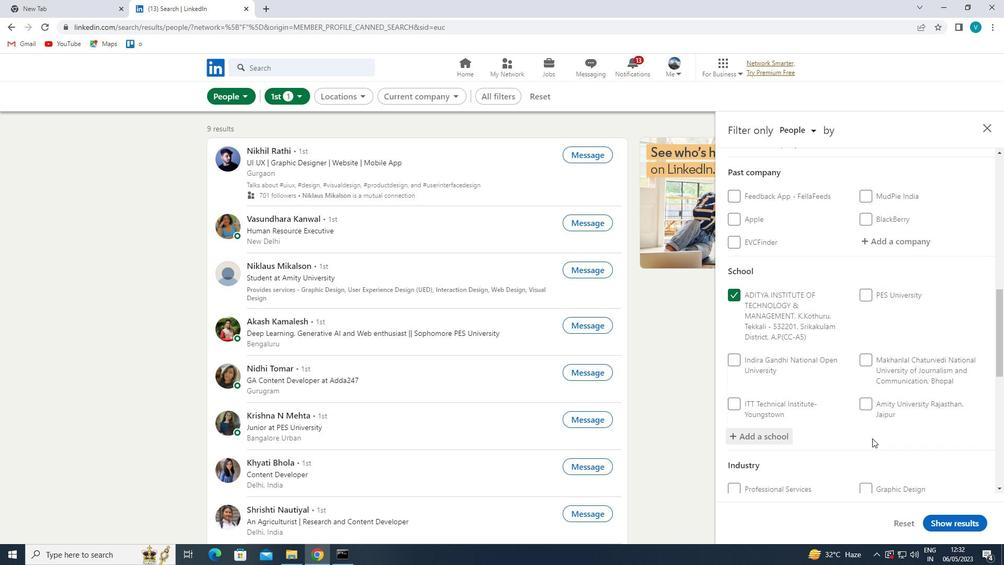 
Action: Mouse scrolled (881, 420) with delta (0, 0)
Screenshot: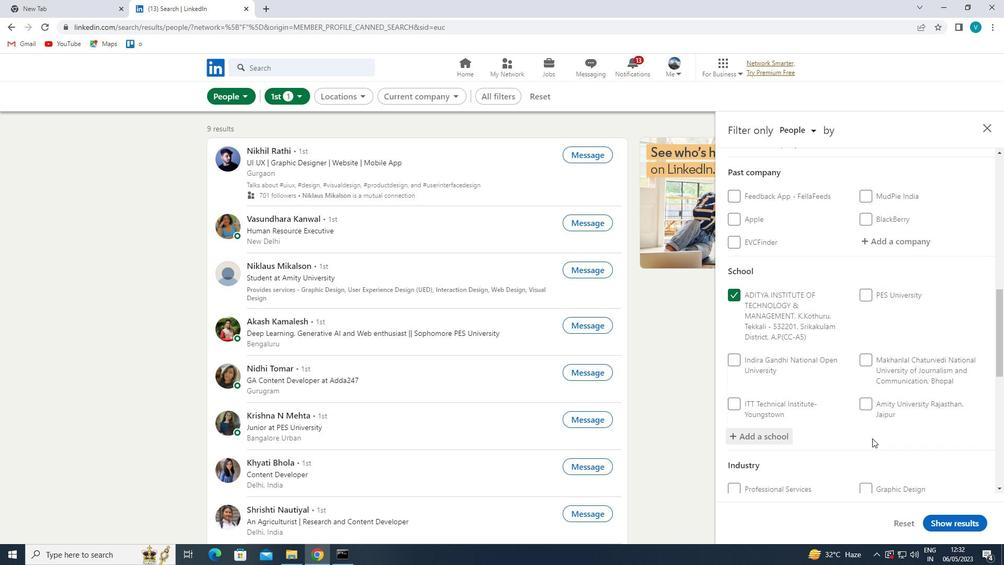 
Action: Mouse moved to (881, 414)
Screenshot: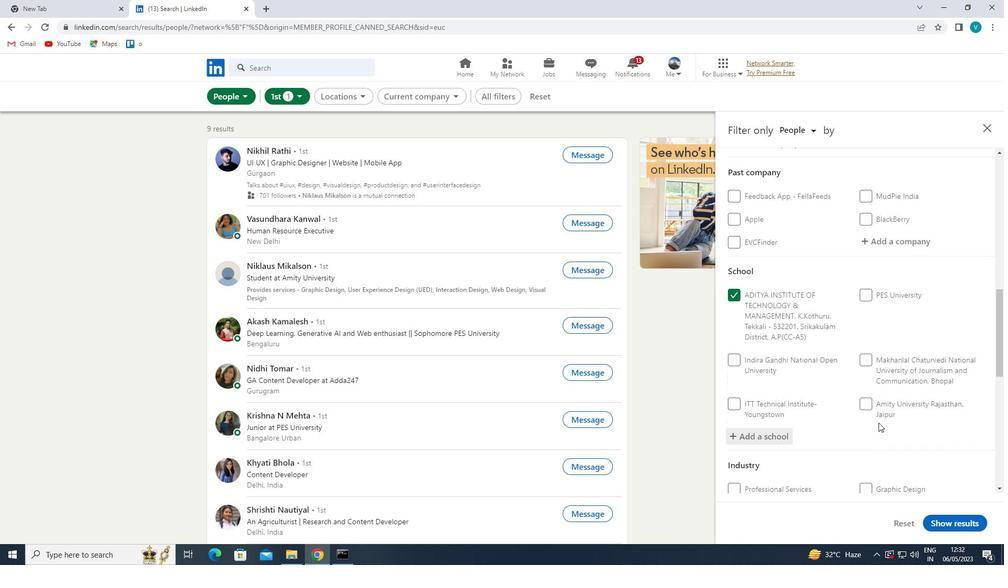 
Action: Mouse scrolled (881, 414) with delta (0, 0)
Screenshot: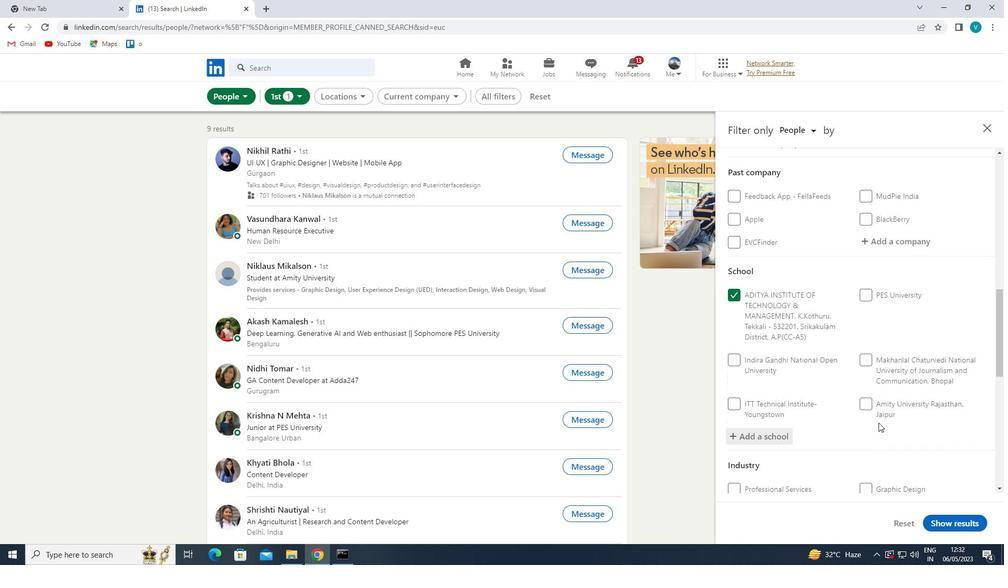 
Action: Mouse moved to (881, 411)
Screenshot: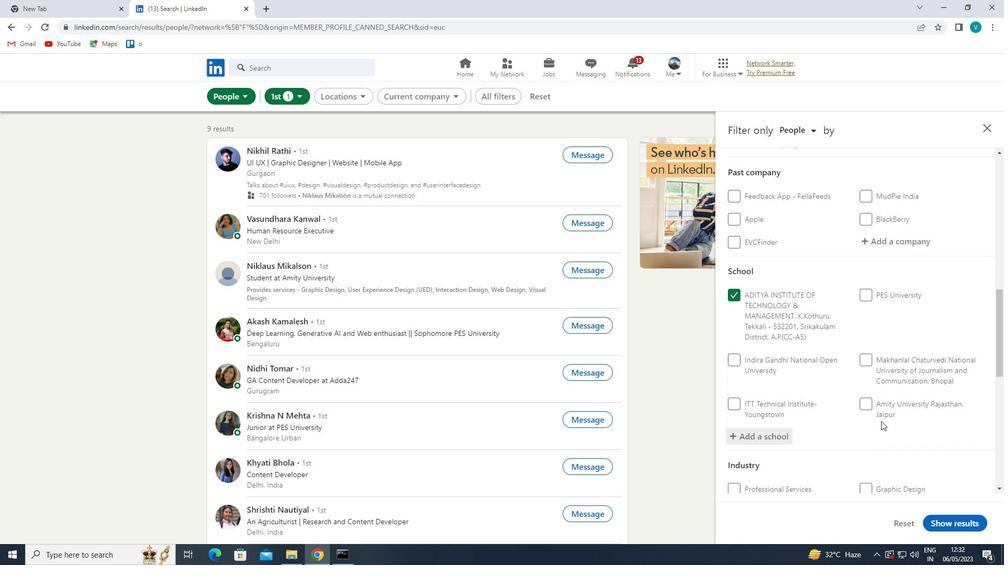 
Action: Mouse scrolled (881, 411) with delta (0, 0)
Screenshot: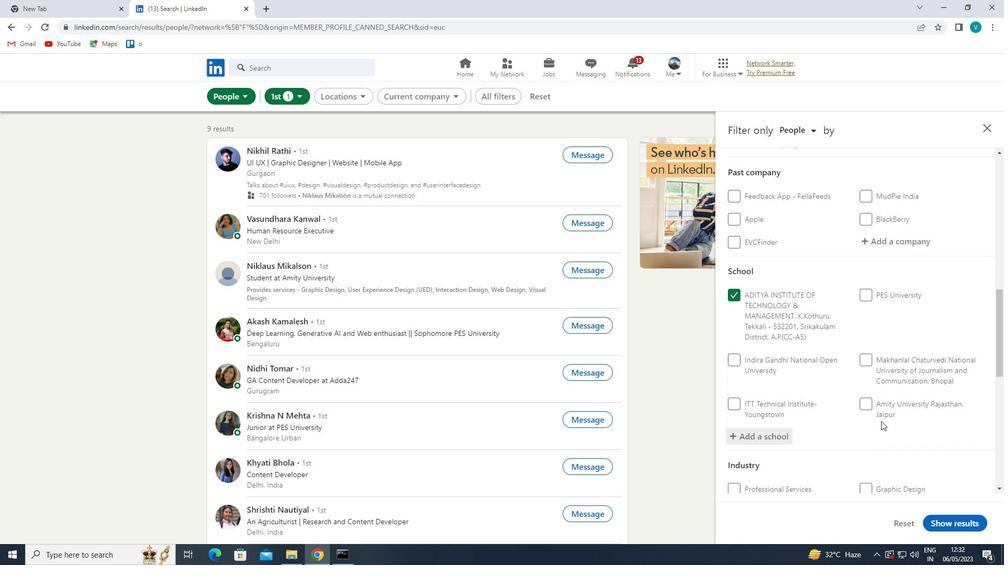 
Action: Mouse moved to (881, 406)
Screenshot: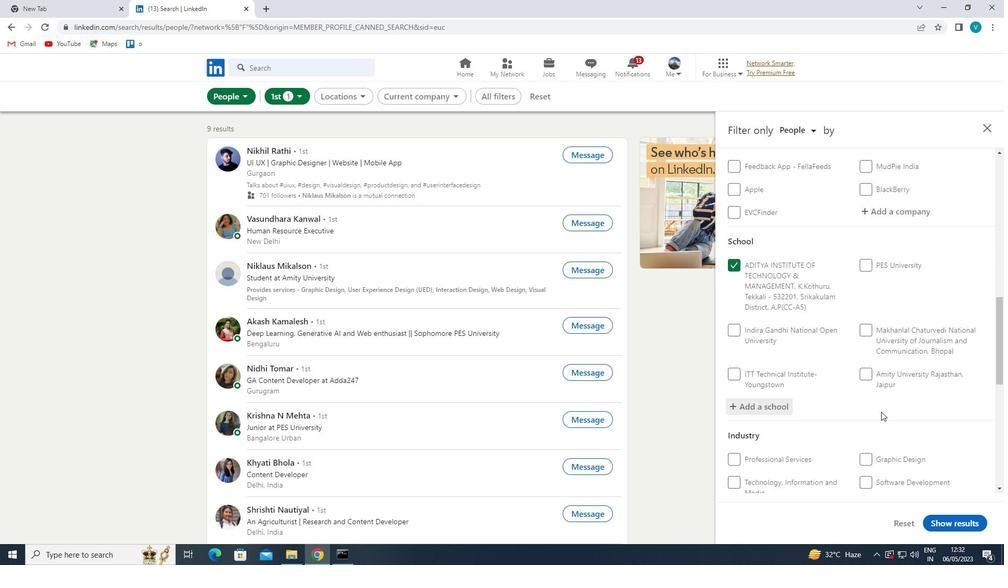 
Action: Mouse scrolled (881, 405) with delta (0, 0)
Screenshot: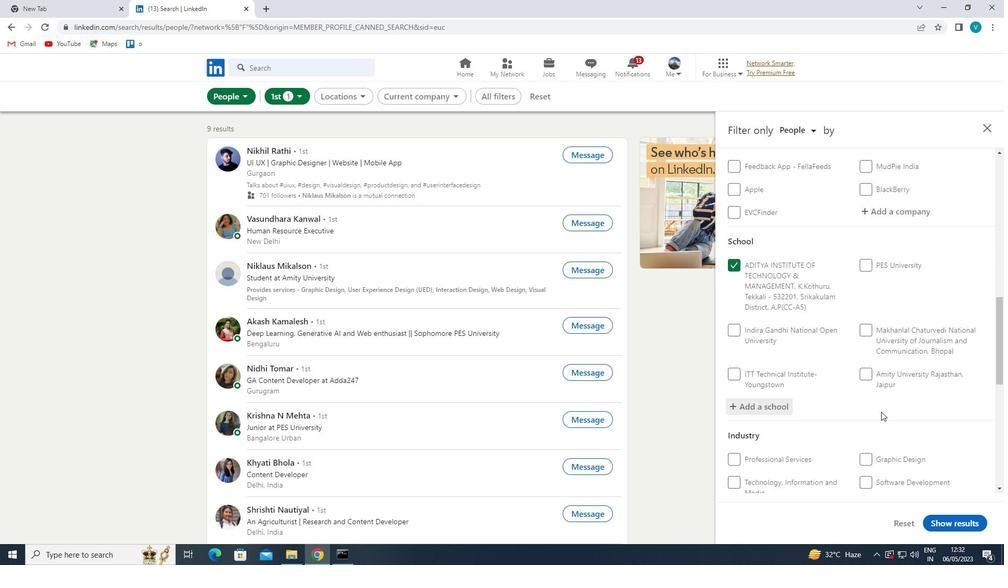 
Action: Mouse moved to (893, 335)
Screenshot: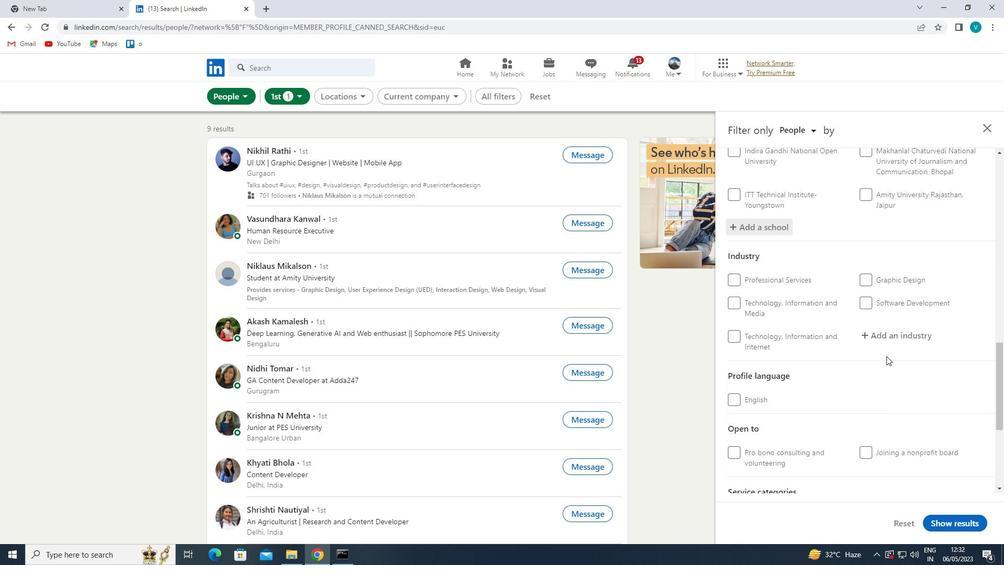 
Action: Mouse pressed left at (893, 335)
Screenshot: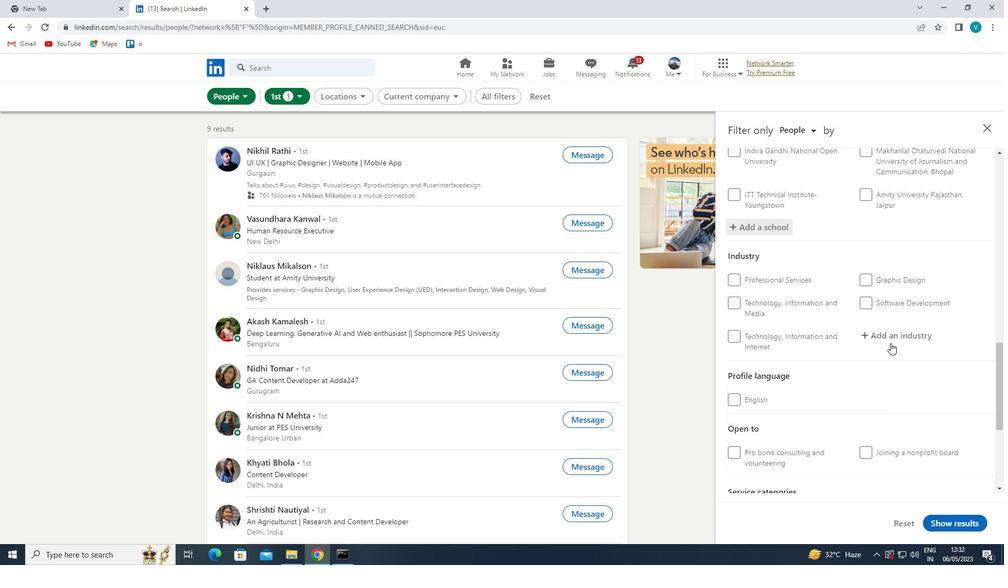 
Action: Key pressed <Key.shift>RETAIL<Key.space><Key.backspace><Key.backspace><Key.backspace><Key.backspace><Key.backspace><Key.backspace>ETAIL<Key.space>
Screenshot: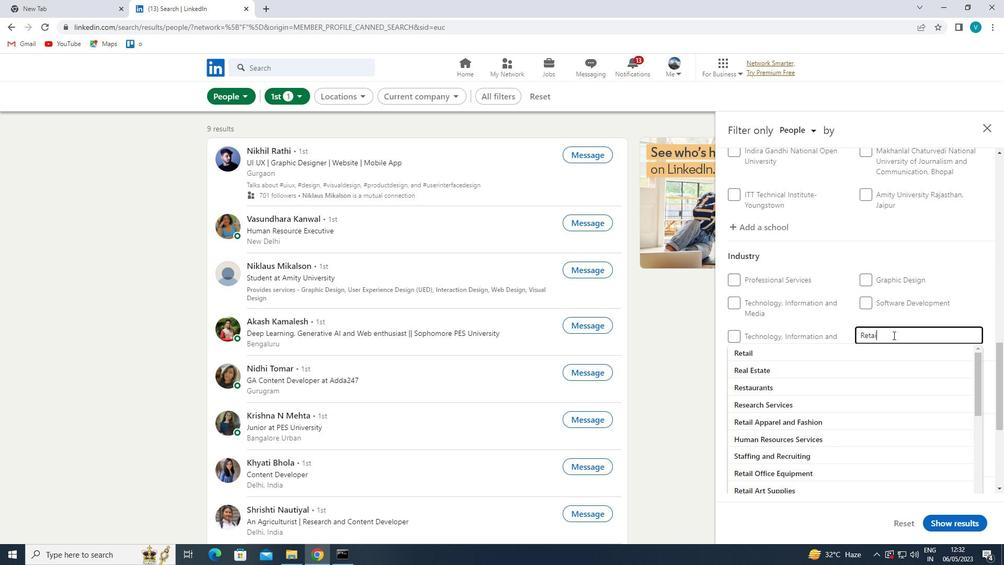 
Action: Mouse moved to (827, 382)
Screenshot: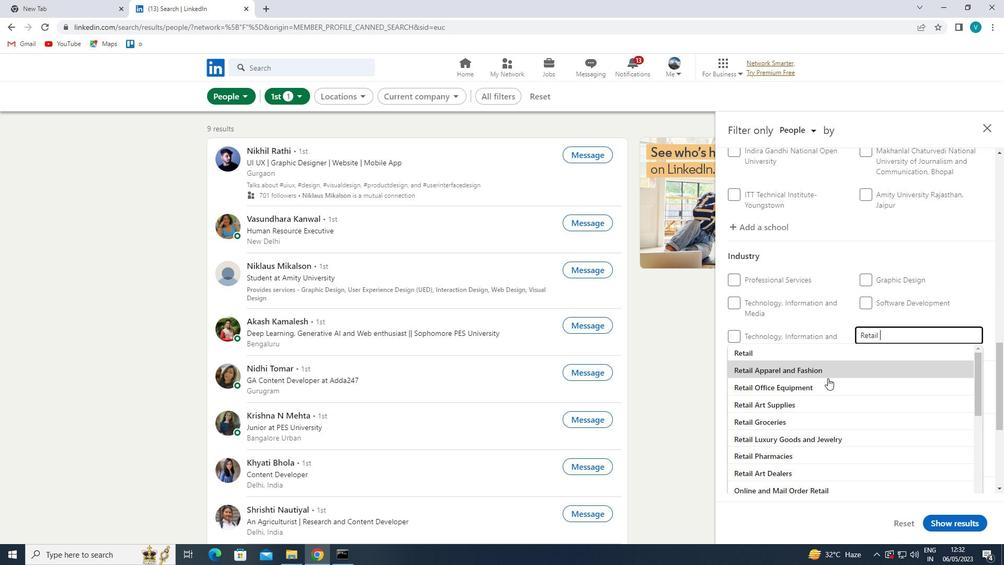 
Action: Mouse pressed left at (827, 382)
Screenshot: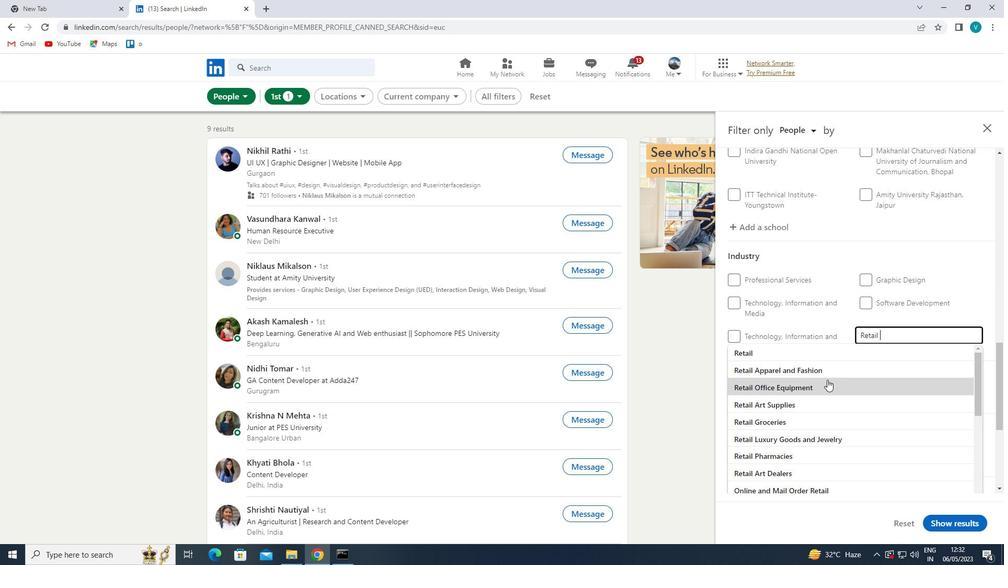 
Action: Mouse scrolled (827, 381) with delta (0, 0)
Screenshot: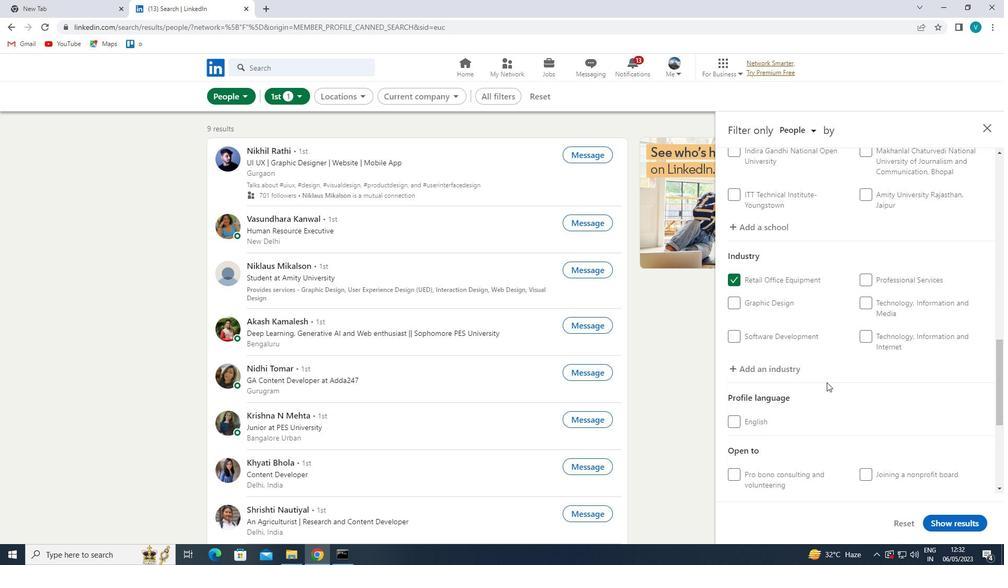 
Action: Mouse scrolled (827, 381) with delta (0, 0)
Screenshot: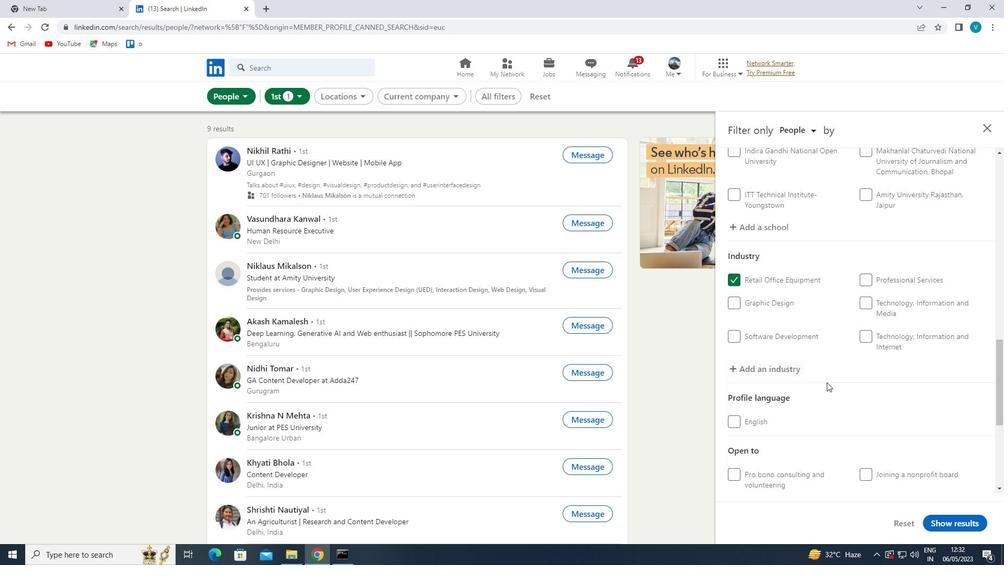 
Action: Mouse moved to (817, 415)
Screenshot: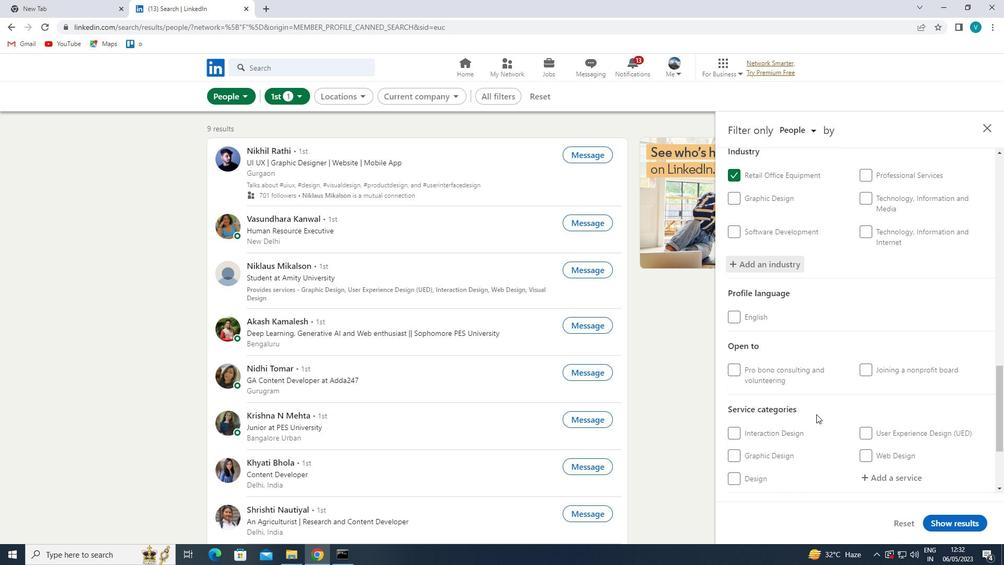 
Action: Mouse scrolled (817, 414) with delta (0, 0)
Screenshot: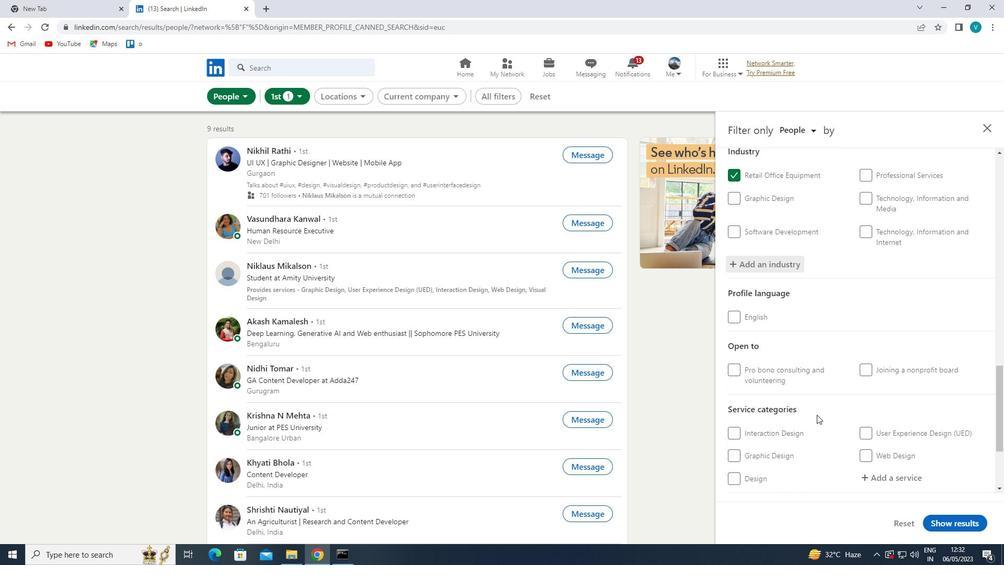 
Action: Mouse scrolled (817, 414) with delta (0, 0)
Screenshot: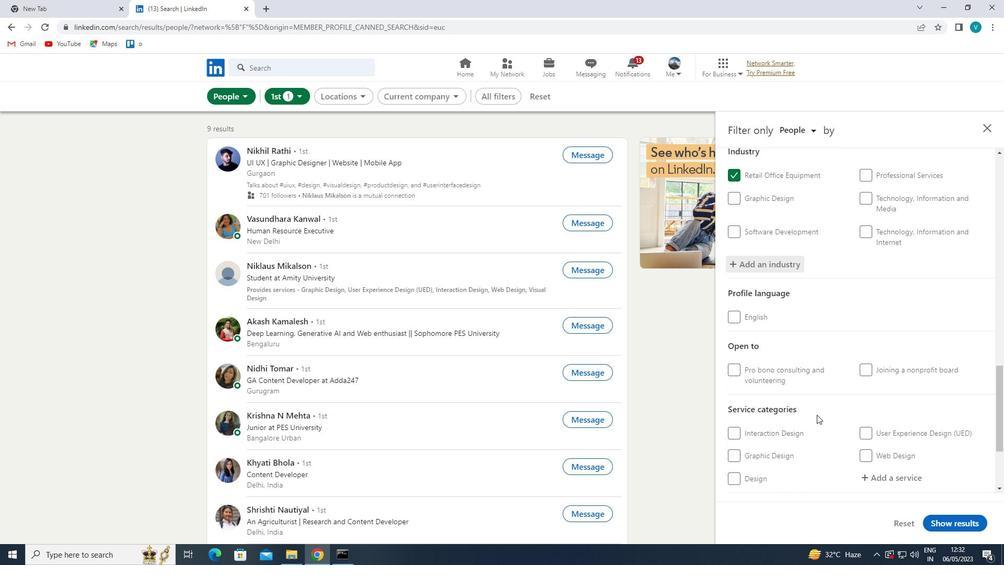 
Action: Mouse moved to (892, 368)
Screenshot: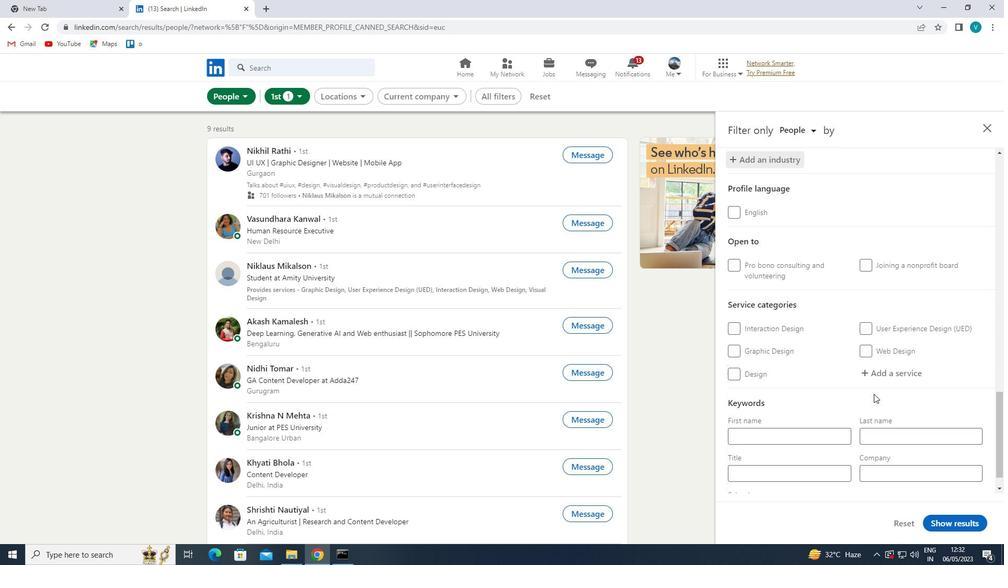 
Action: Mouse pressed left at (892, 368)
Screenshot: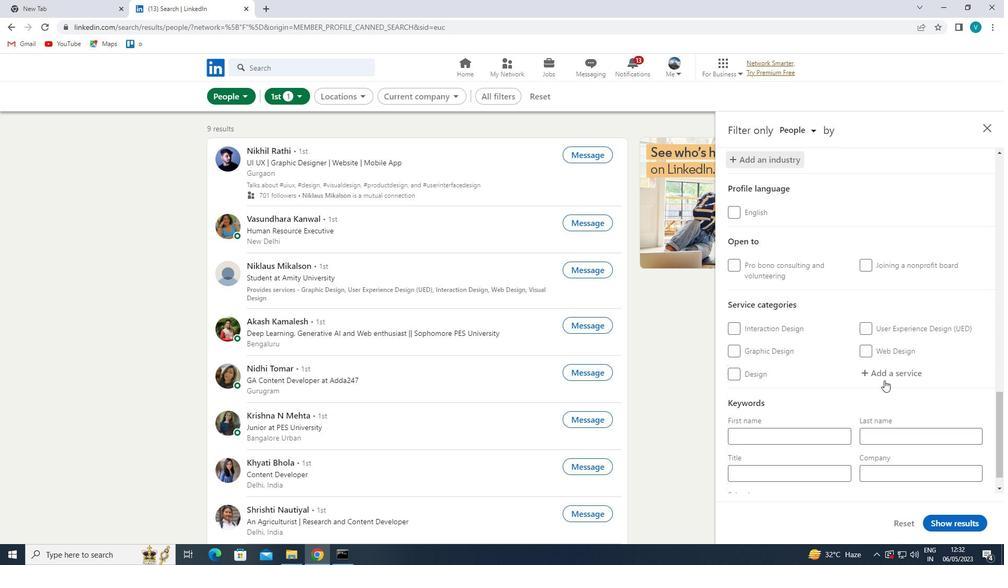 
Action: Key pressed <Key.shift>BUDGETING
Screenshot: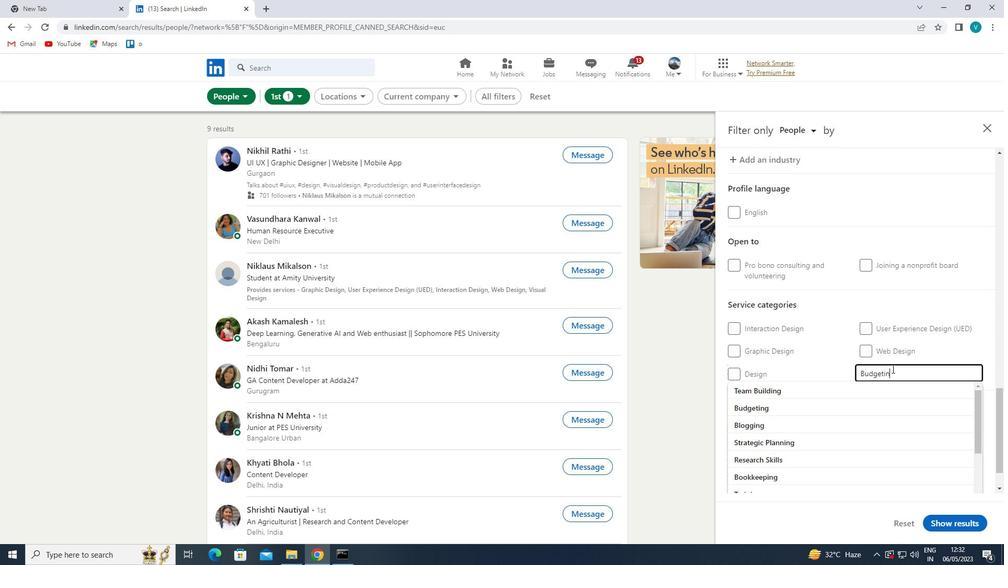 
Action: Mouse moved to (874, 385)
Screenshot: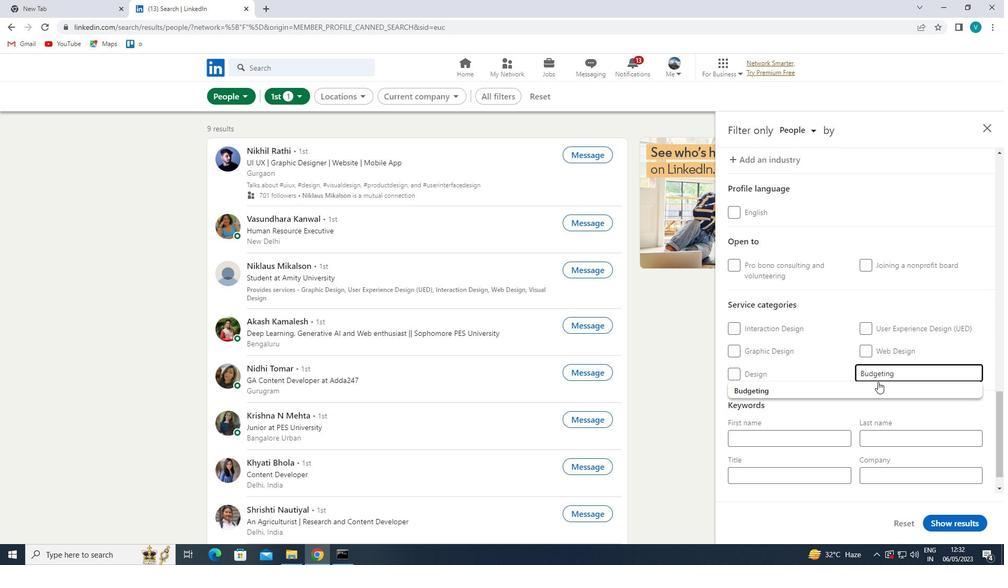 
Action: Mouse pressed left at (874, 385)
Screenshot: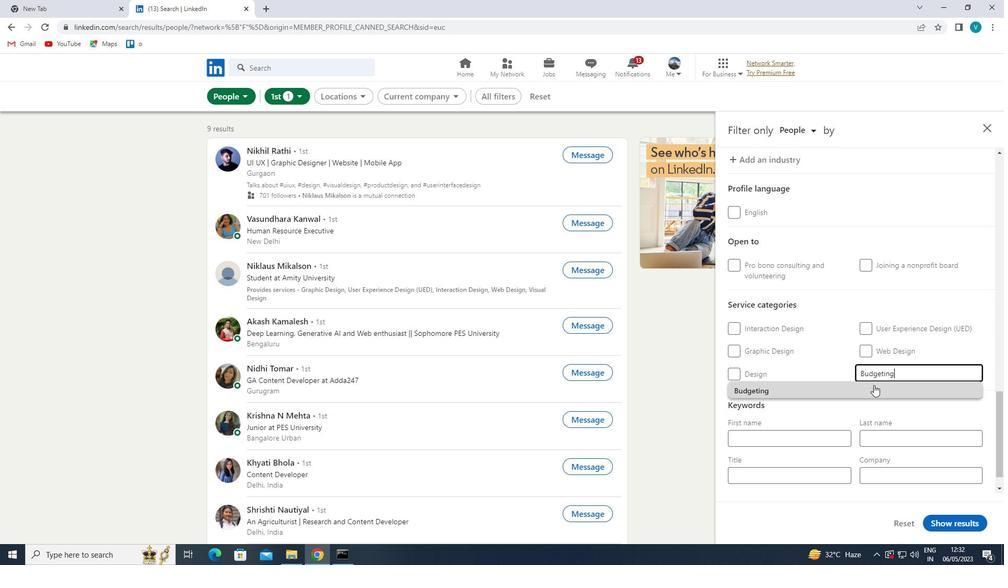 
Action: Mouse scrolled (874, 384) with delta (0, 0)
Screenshot: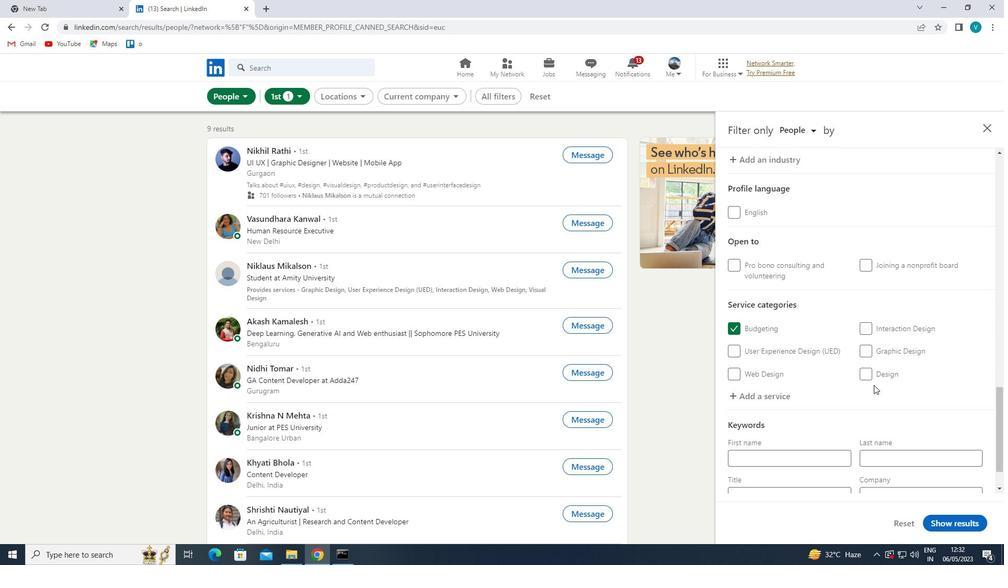 
Action: Mouse moved to (873, 385)
Screenshot: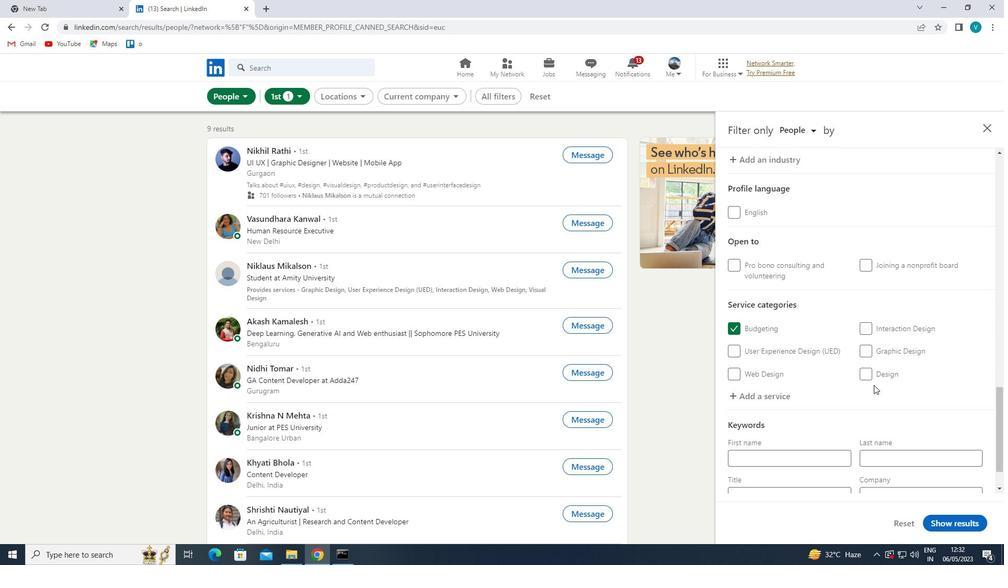 
Action: Mouse scrolled (873, 385) with delta (0, 0)
Screenshot: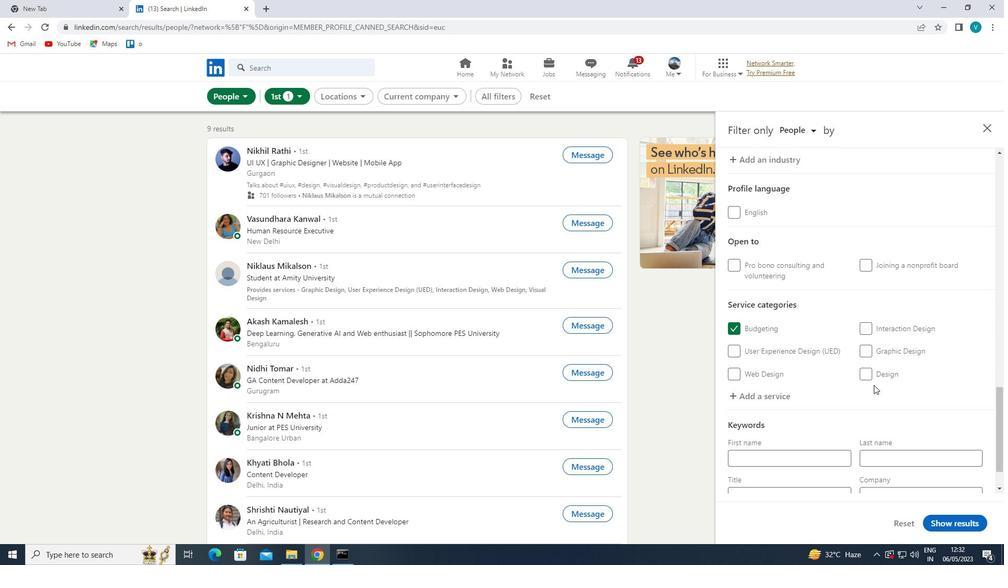 
Action: Mouse moved to (872, 386)
Screenshot: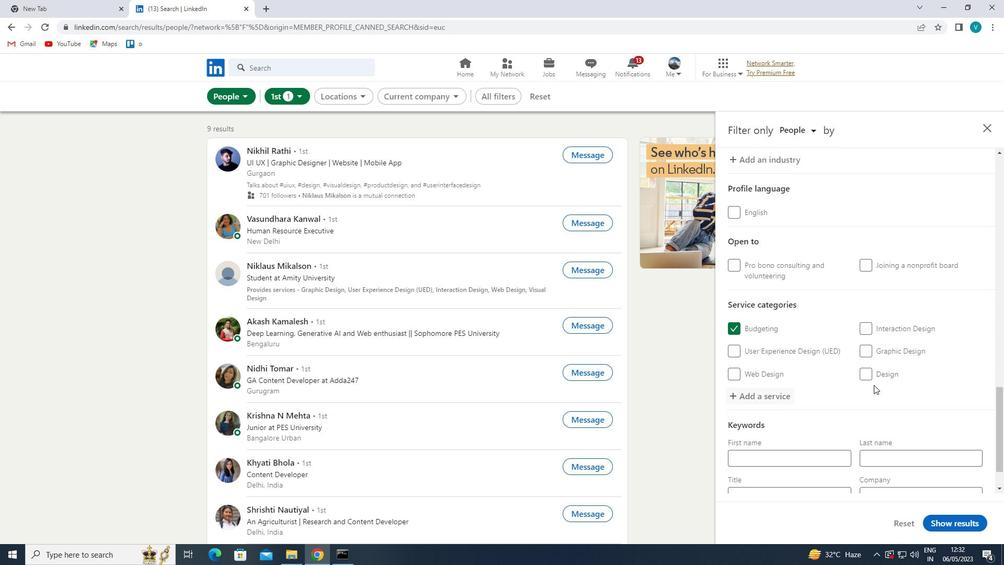 
Action: Mouse scrolled (872, 385) with delta (0, 0)
Screenshot: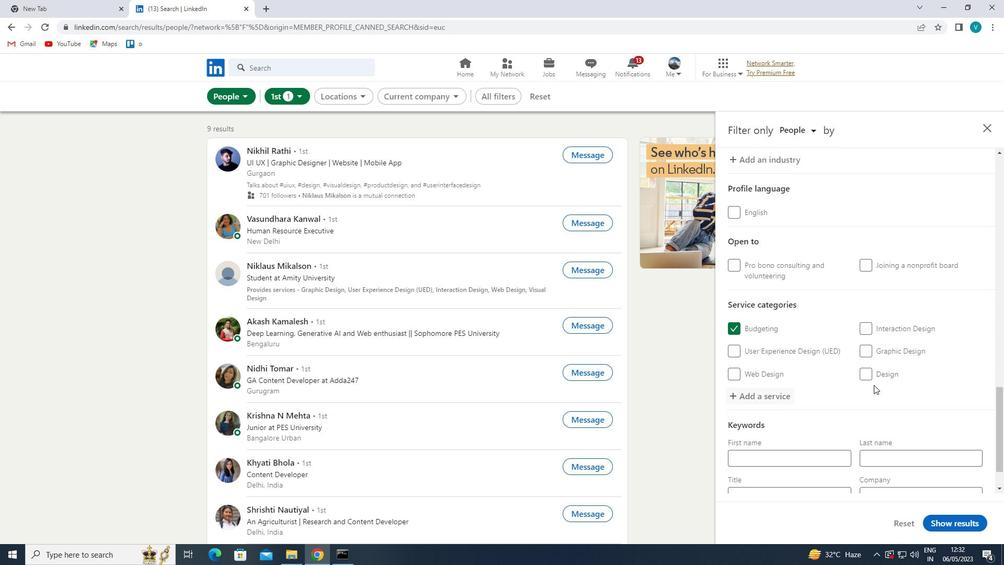 
Action: Mouse moved to (815, 434)
Screenshot: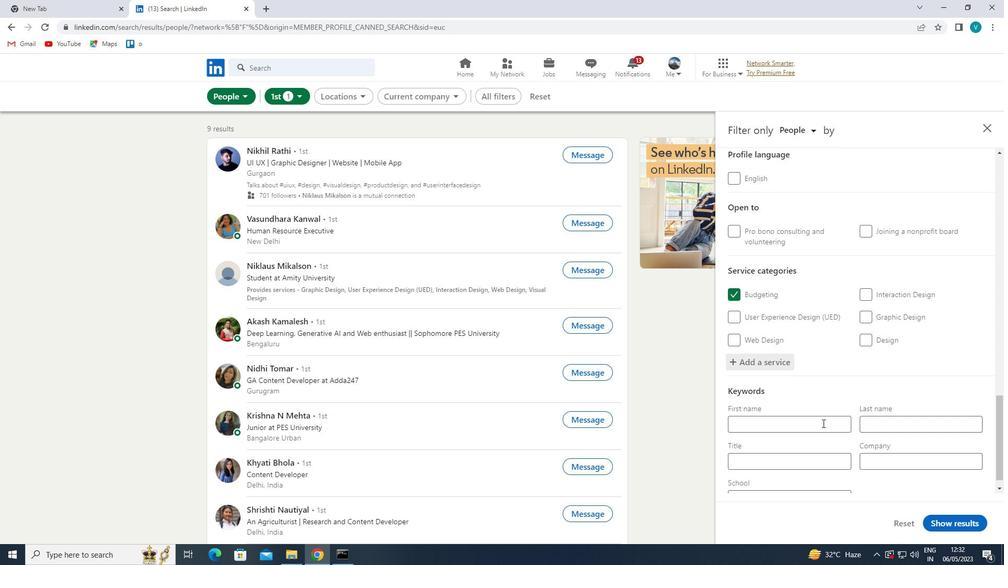 
Action: Mouse pressed left at (815, 434)
Screenshot: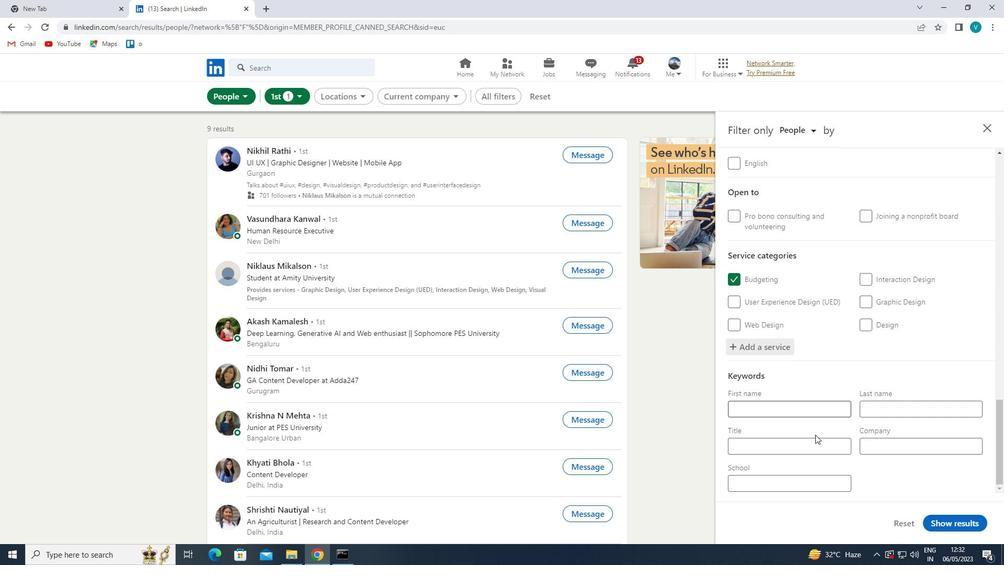 
Action: Key pressed <Key.shift>REIKI
Screenshot: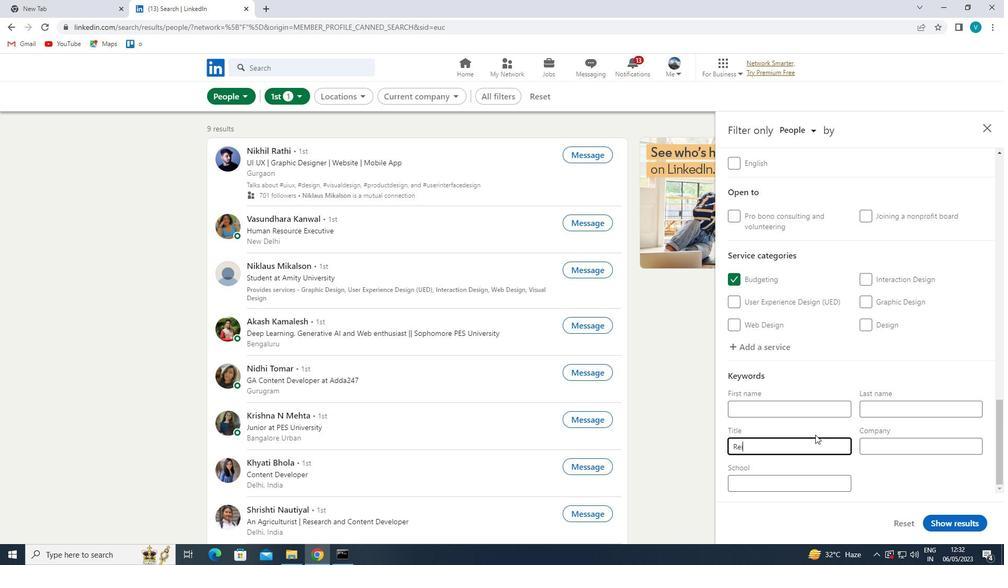 
Action: Mouse moved to (814, 434)
Screenshot: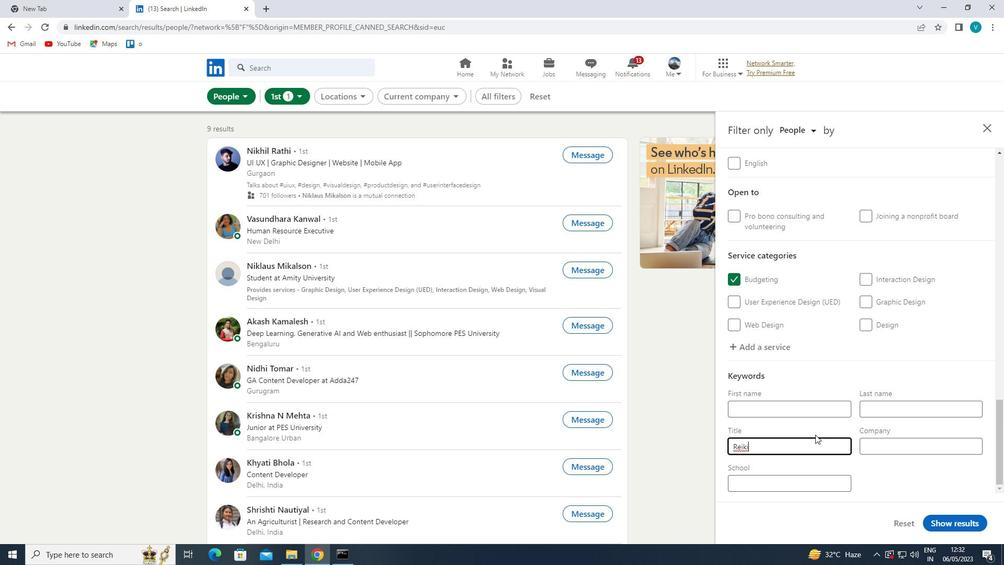 
Action: Key pressed <Key.space>
Screenshot: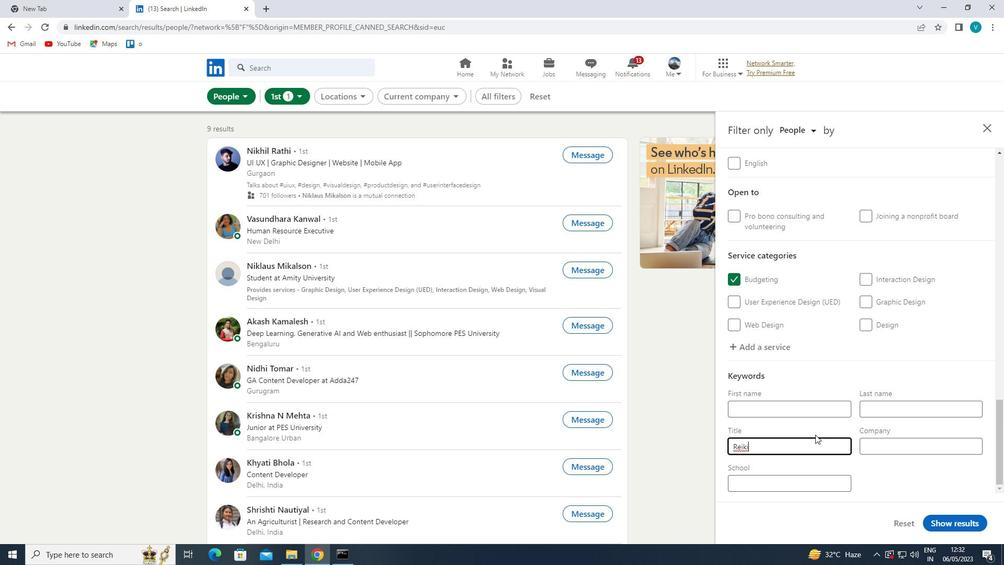 
Action: Mouse moved to (812, 436)
Screenshot: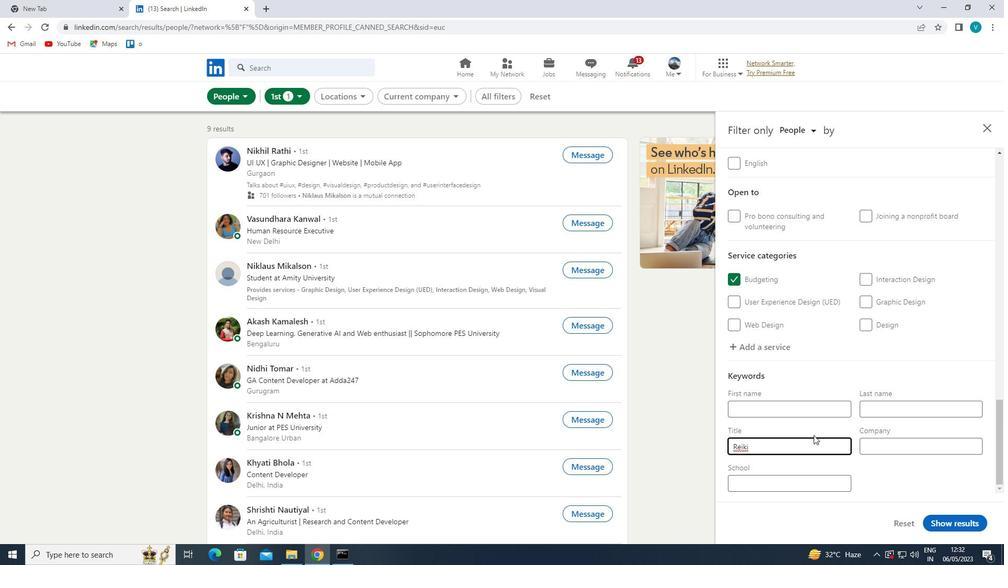 
Action: Key pressed <Key.shift><Key.shift><Key.shift>PRACTITOO<Key.backspace><Key.backspace>IONER
Screenshot: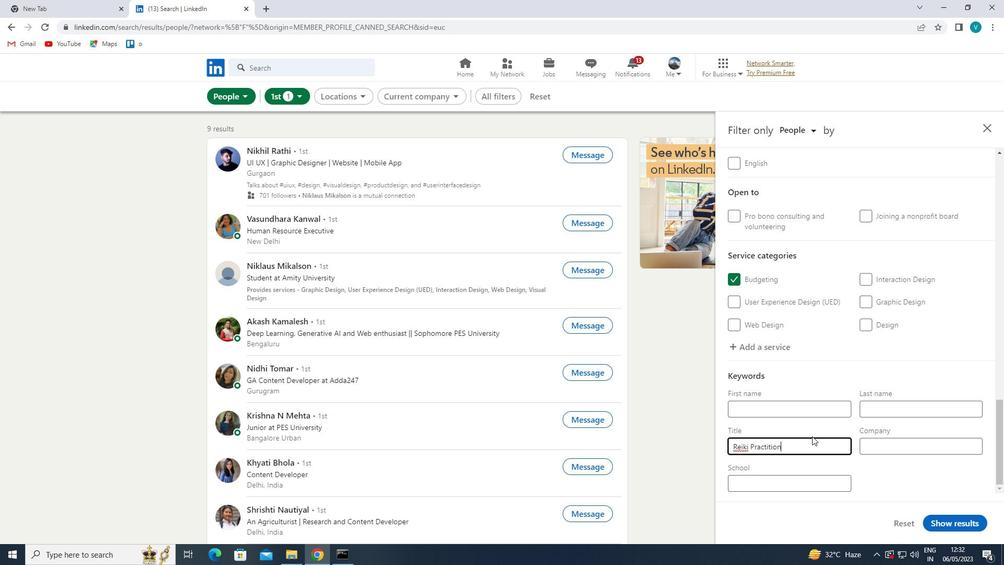 
Action: Mouse moved to (945, 527)
Screenshot: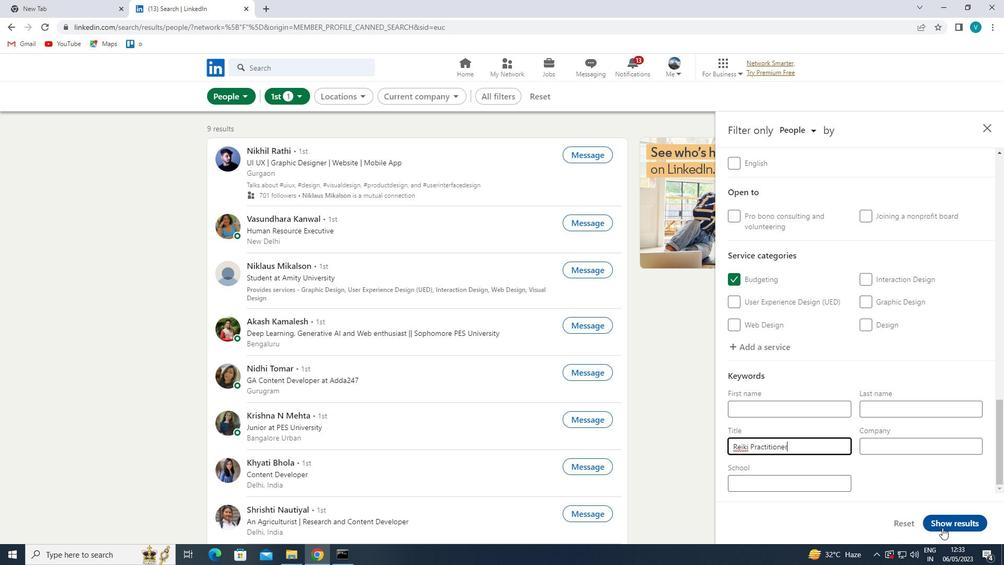 
Action: Mouse pressed left at (945, 527)
Screenshot: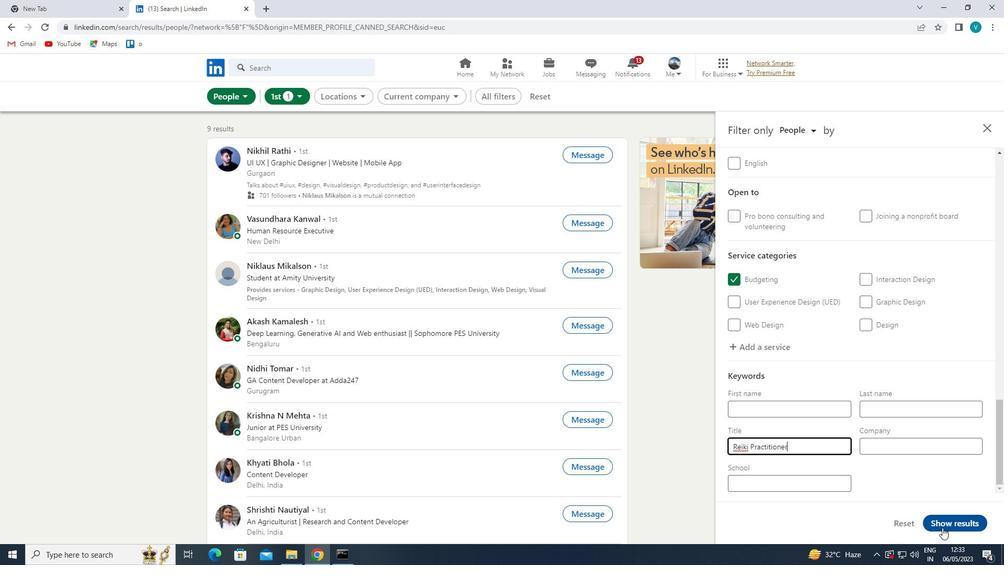 
Action: Mouse moved to (941, 524)
Screenshot: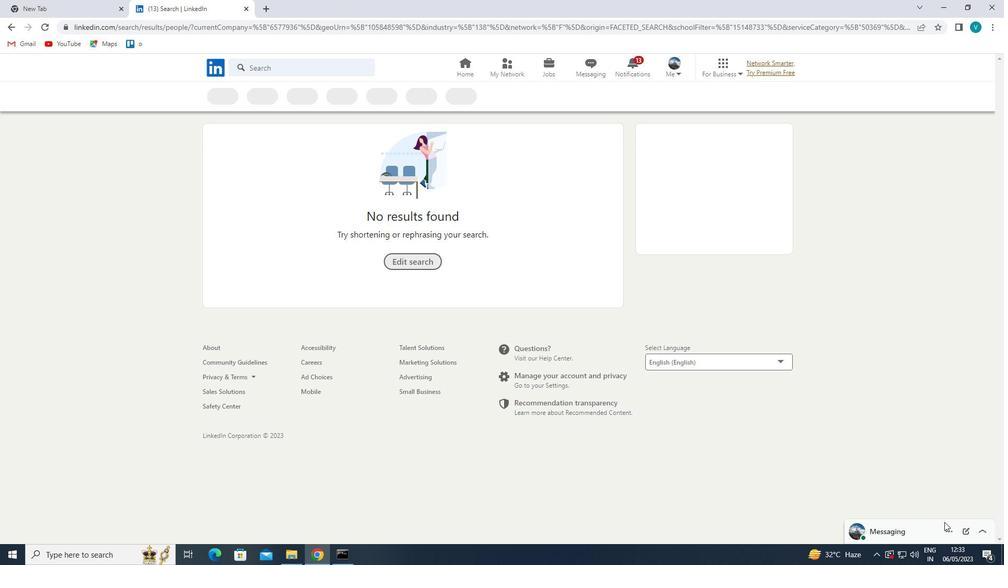 
